 Task: Create in the project AgileDrive and in the Backlog issue 'Integrate a new video tutorial feature into an existing e-learning platform to improve user engagement and learning outcomes' a child issue 'Integration with fleet tracking systems', and assign it to team member softage.2@softage.net. Create in the project AgileDrive and in the Backlog issue 'Develop a new tool for automated testing of cross-device compatibility and responsiveness' a child issue 'Code optimization for low-latency network socket programming', and assign it to team member softage.3@softage.net
Action: Mouse moved to (209, 68)
Screenshot: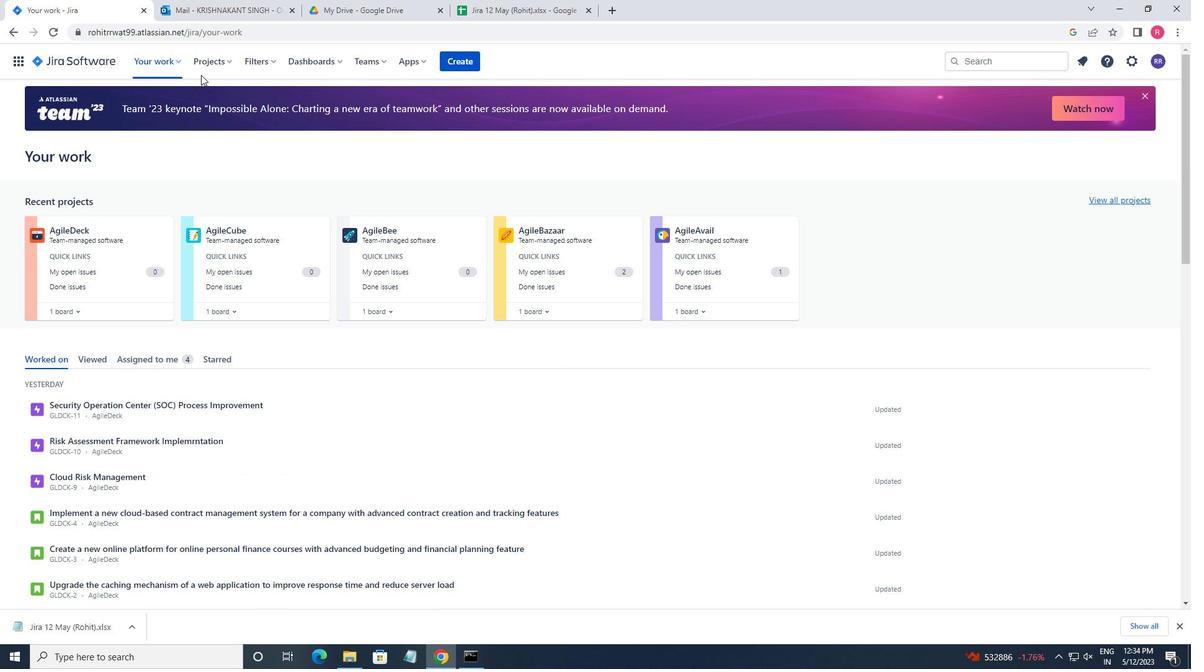 
Action: Mouse pressed left at (209, 68)
Screenshot: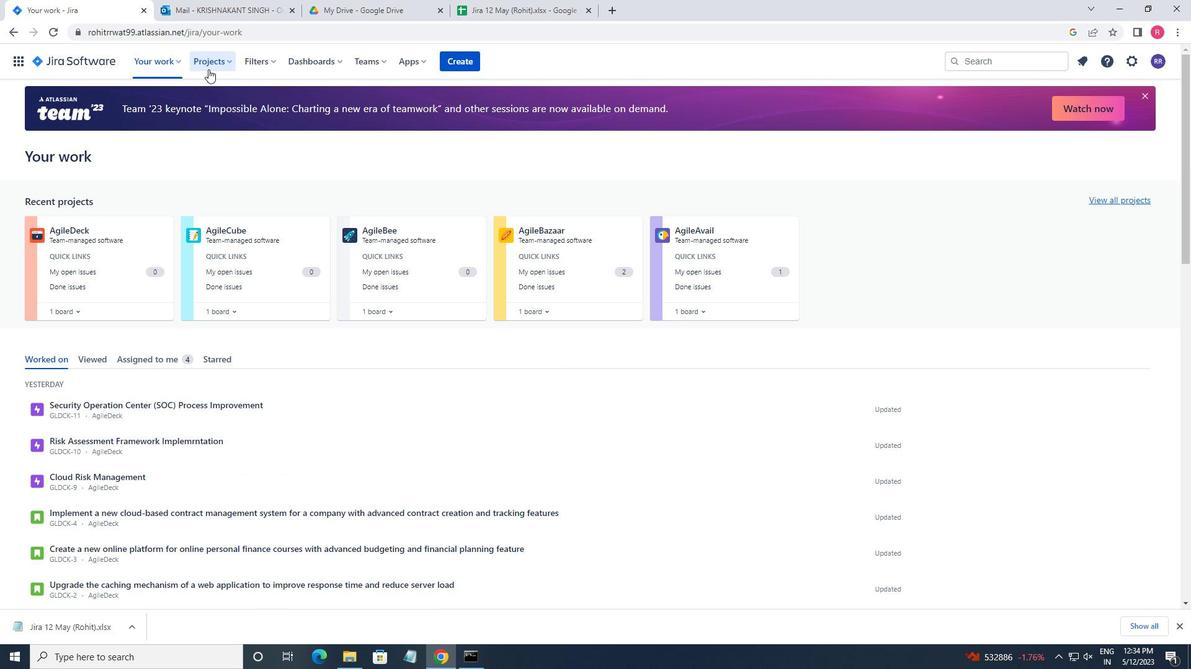 
Action: Mouse moved to (229, 125)
Screenshot: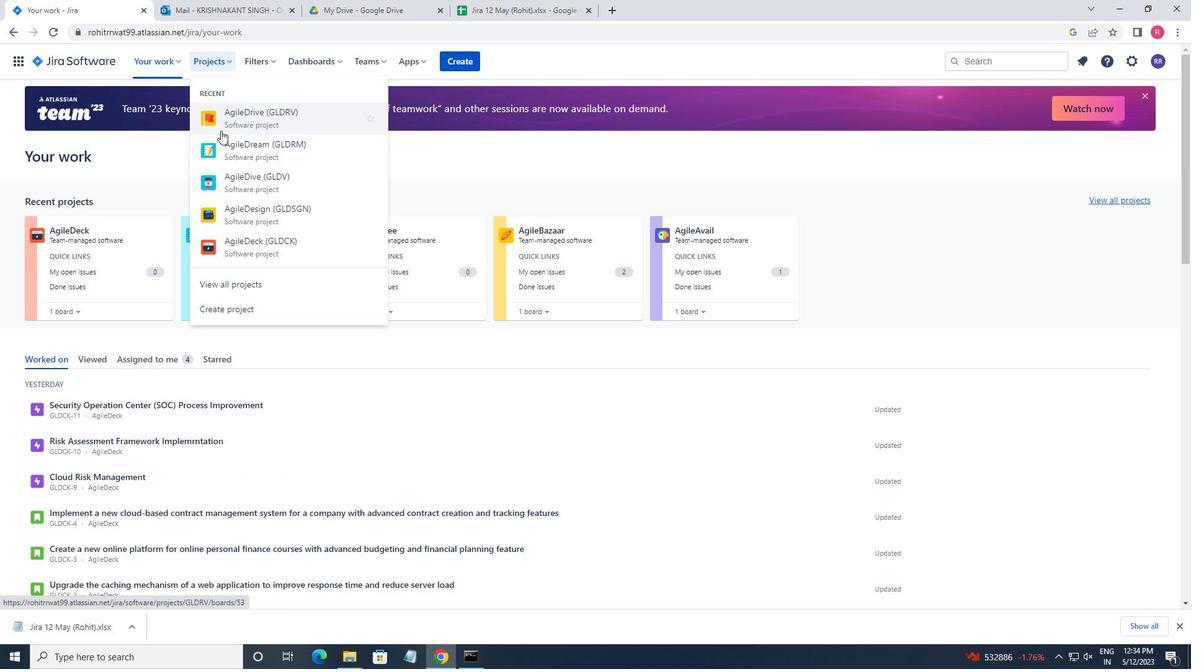 
Action: Mouse pressed left at (229, 125)
Screenshot: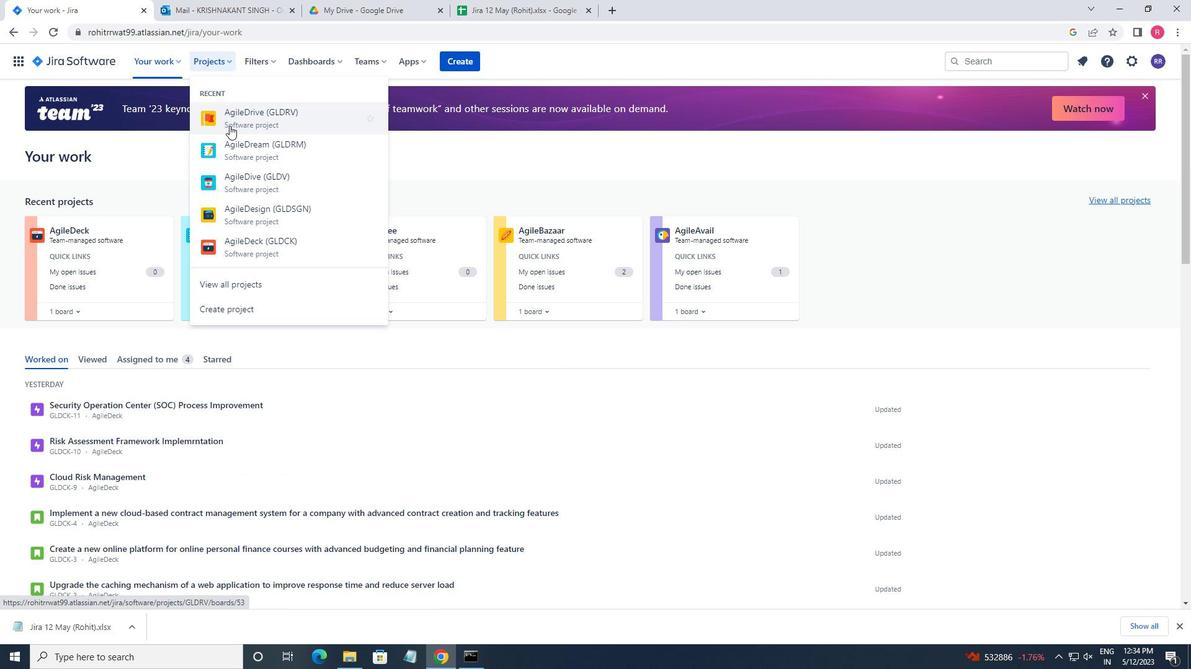
Action: Mouse moved to (58, 186)
Screenshot: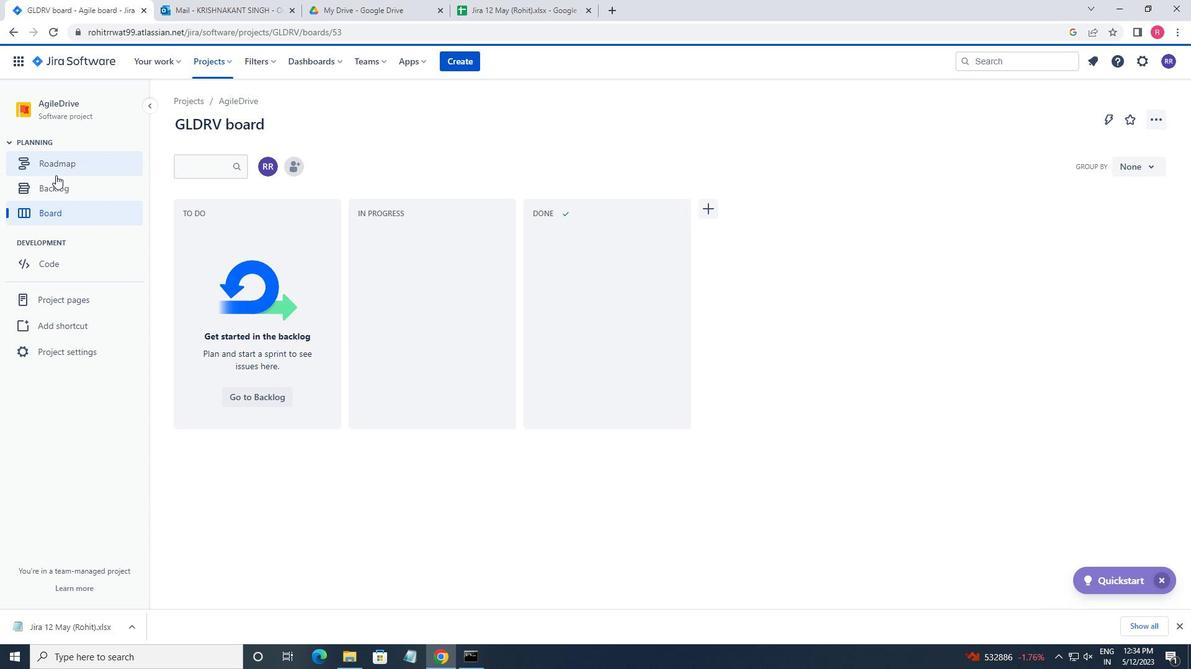 
Action: Mouse pressed left at (58, 186)
Screenshot: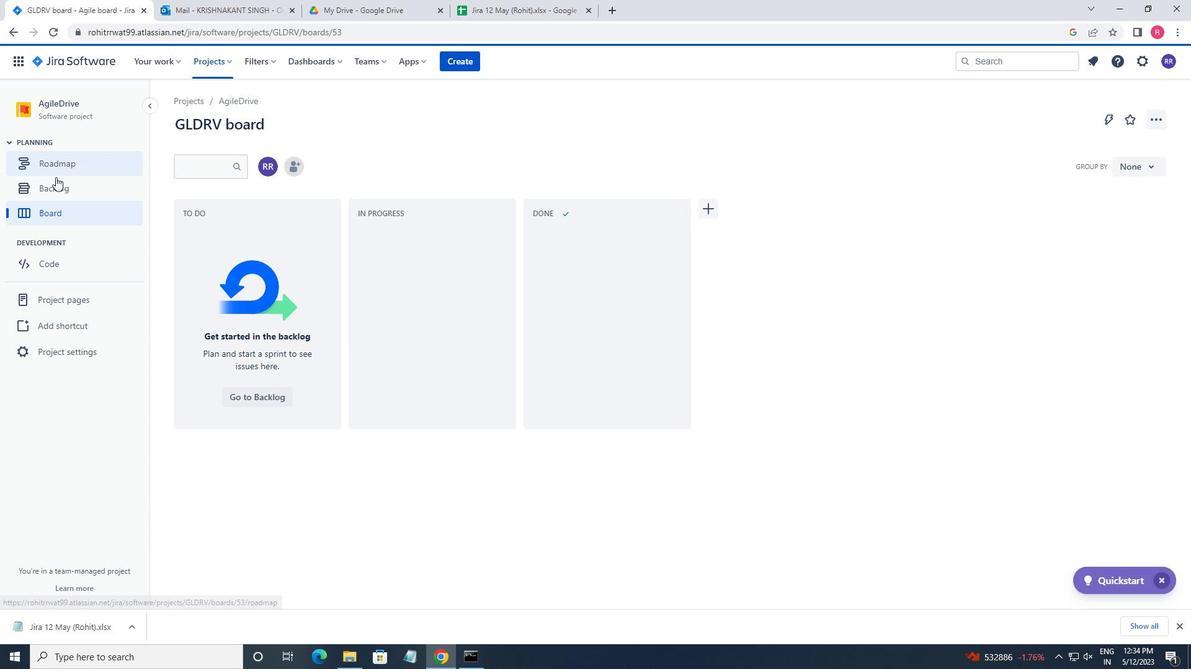 
Action: Mouse moved to (591, 460)
Screenshot: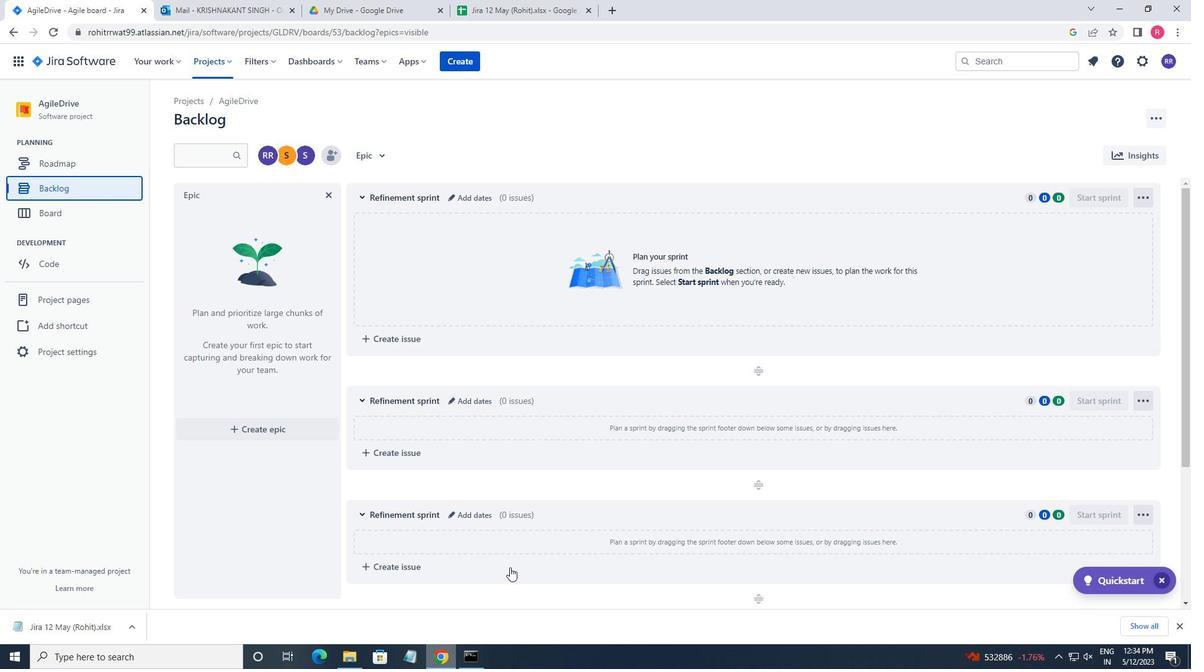
Action: Mouse scrolled (591, 459) with delta (0, 0)
Screenshot: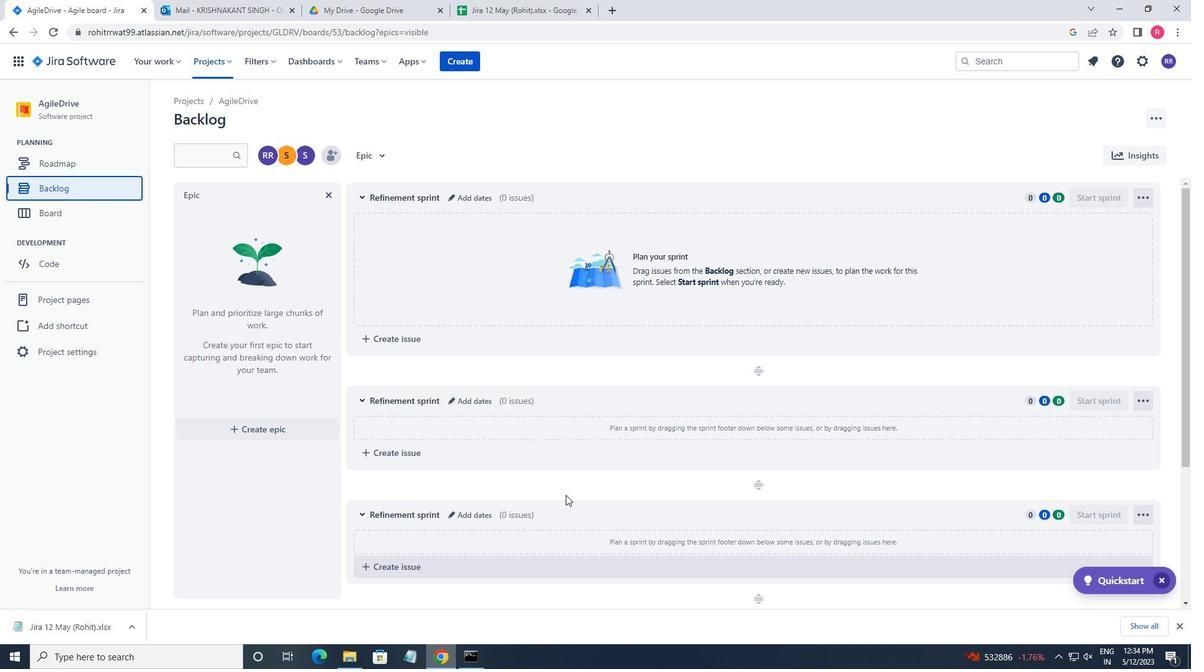 
Action: Mouse scrolled (591, 459) with delta (0, 0)
Screenshot: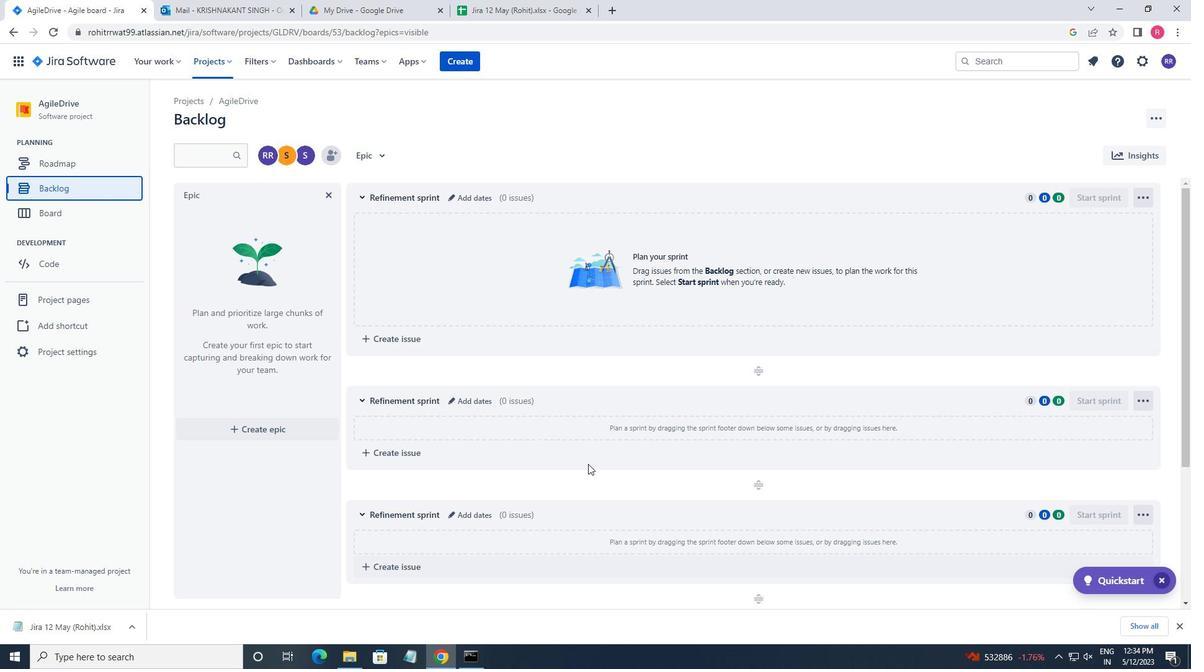 
Action: Mouse scrolled (591, 459) with delta (0, 0)
Screenshot: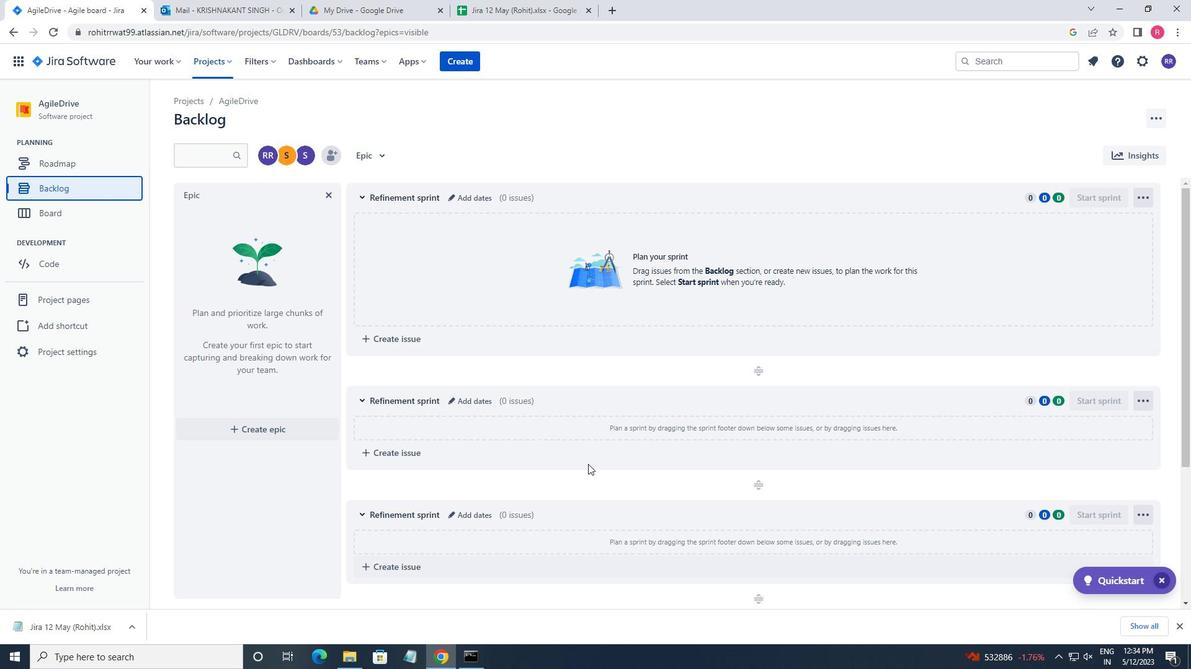 
Action: Mouse scrolled (591, 459) with delta (0, 0)
Screenshot: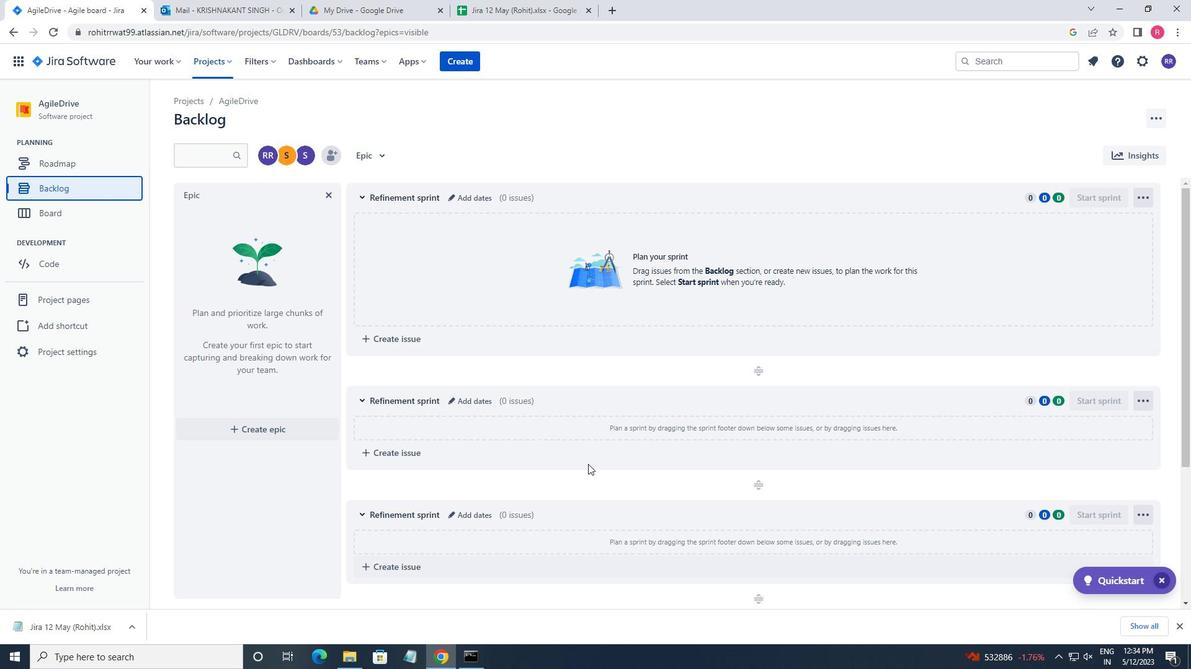 
Action: Mouse scrolled (591, 459) with delta (0, 0)
Screenshot: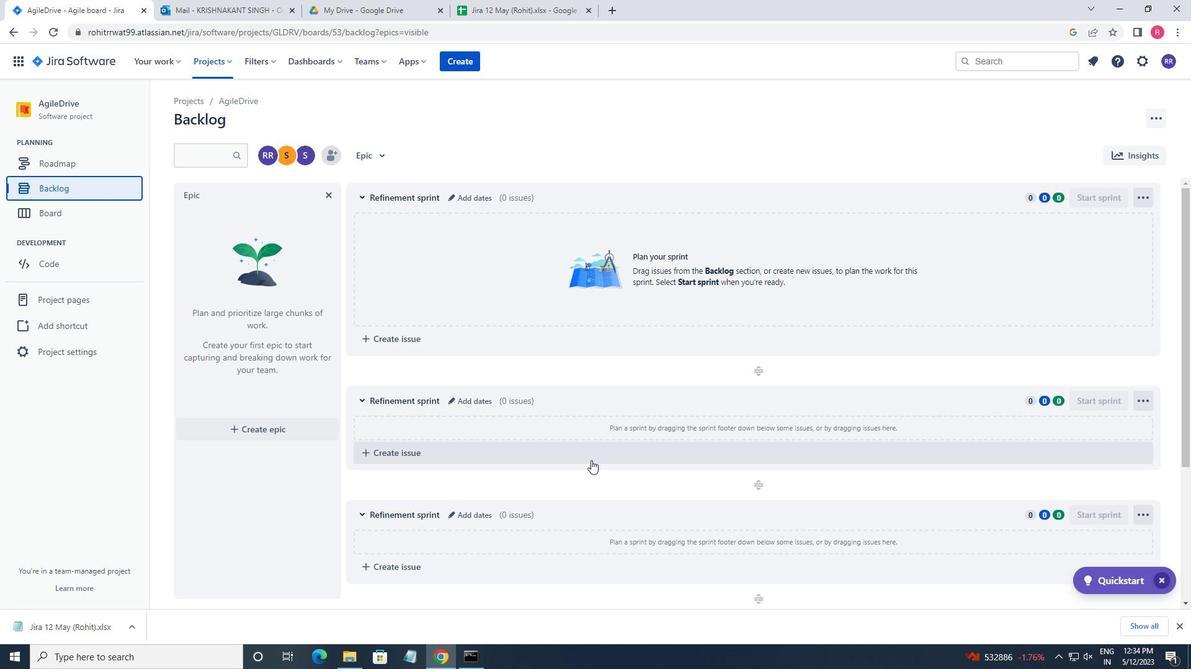 
Action: Mouse scrolled (591, 459) with delta (0, 0)
Screenshot: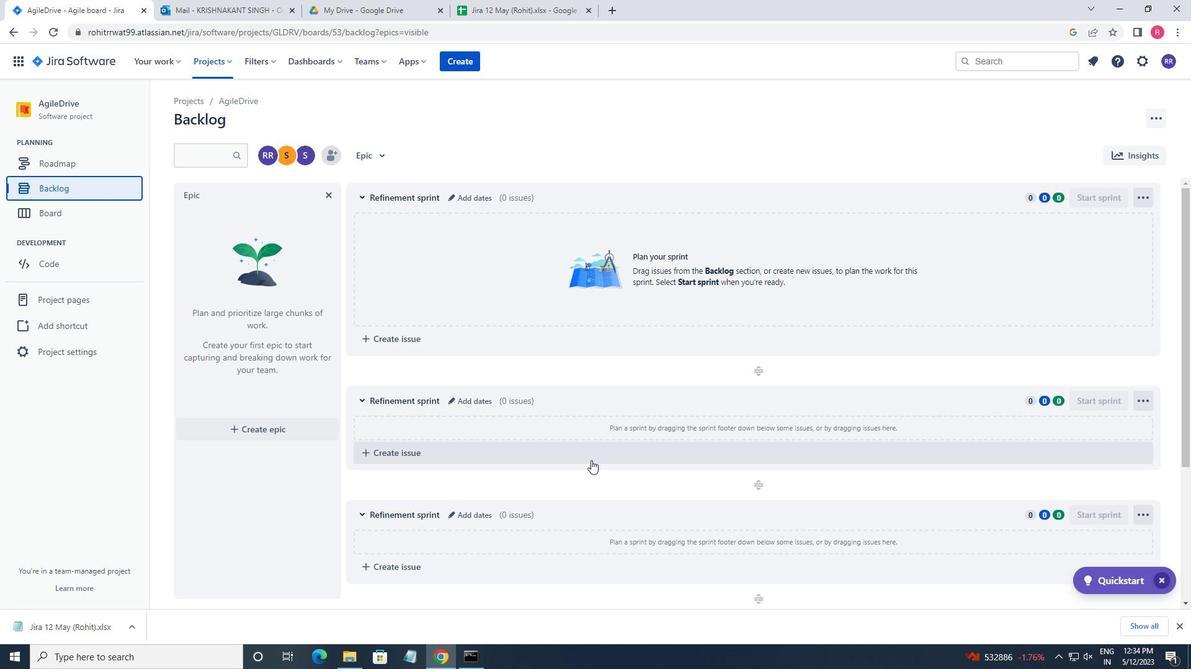 
Action: Mouse moved to (591, 462)
Screenshot: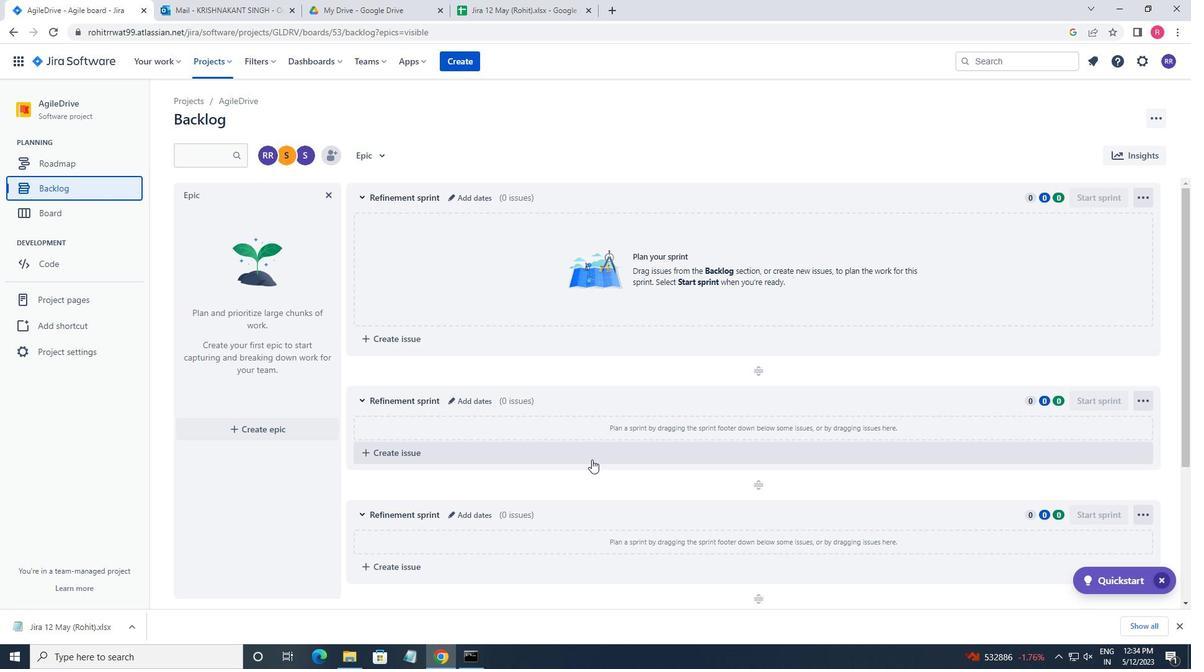 
Action: Mouse scrolled (591, 461) with delta (0, 0)
Screenshot: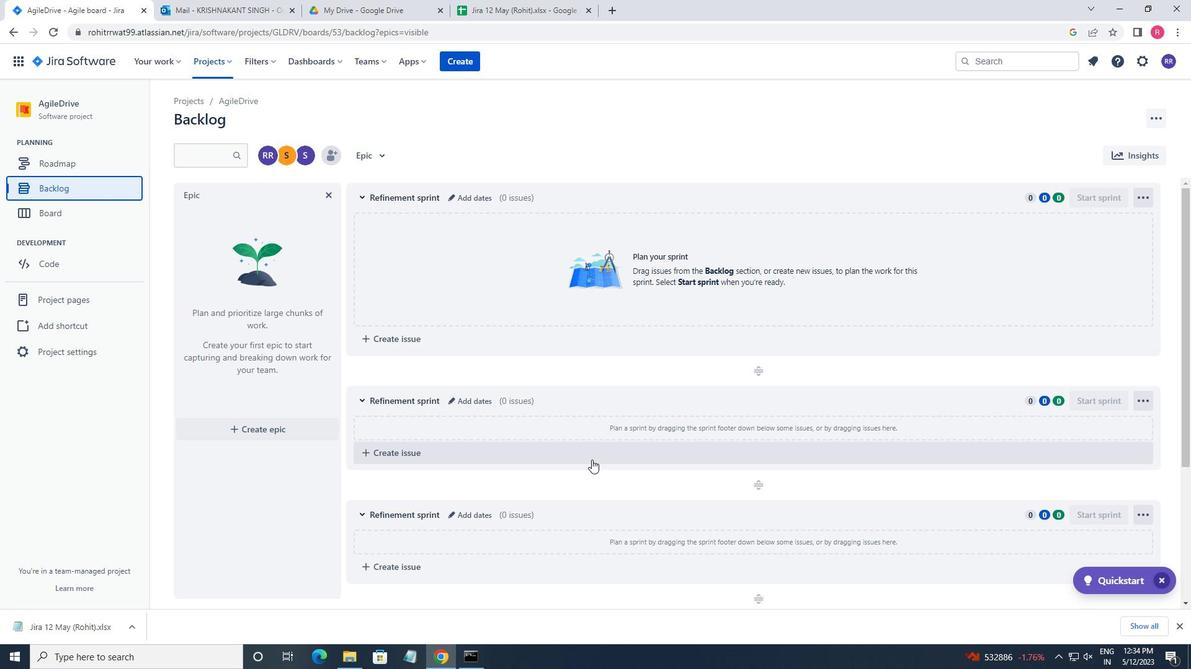 
Action: Mouse moved to (962, 451)
Screenshot: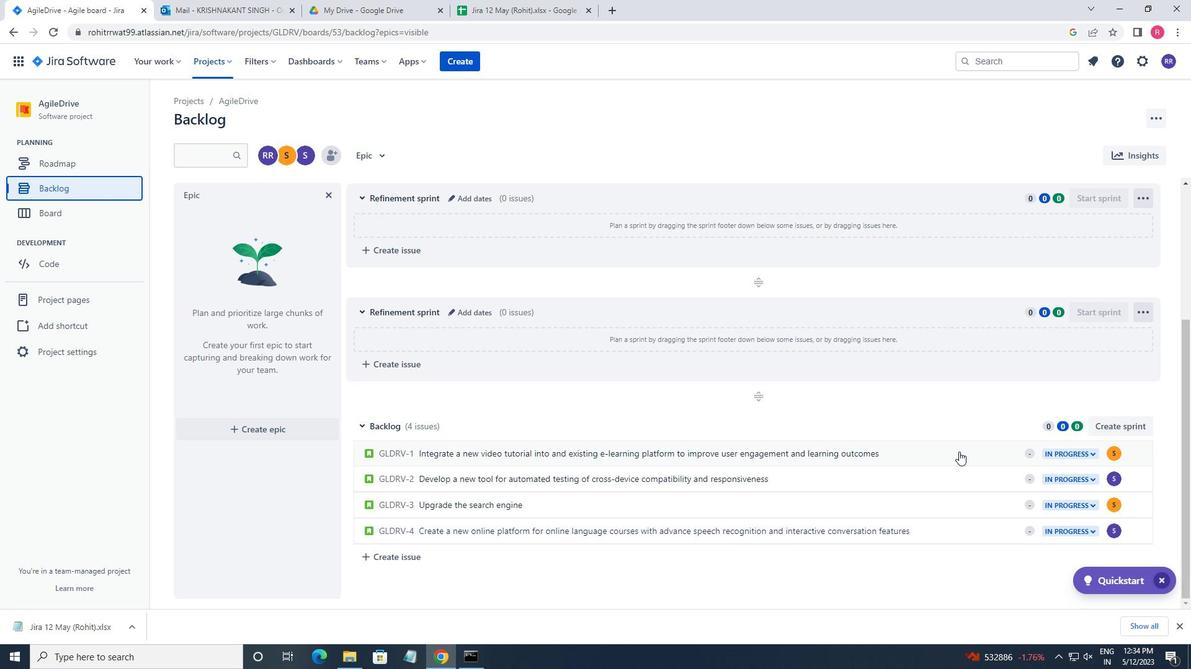 
Action: Mouse pressed left at (962, 451)
Screenshot: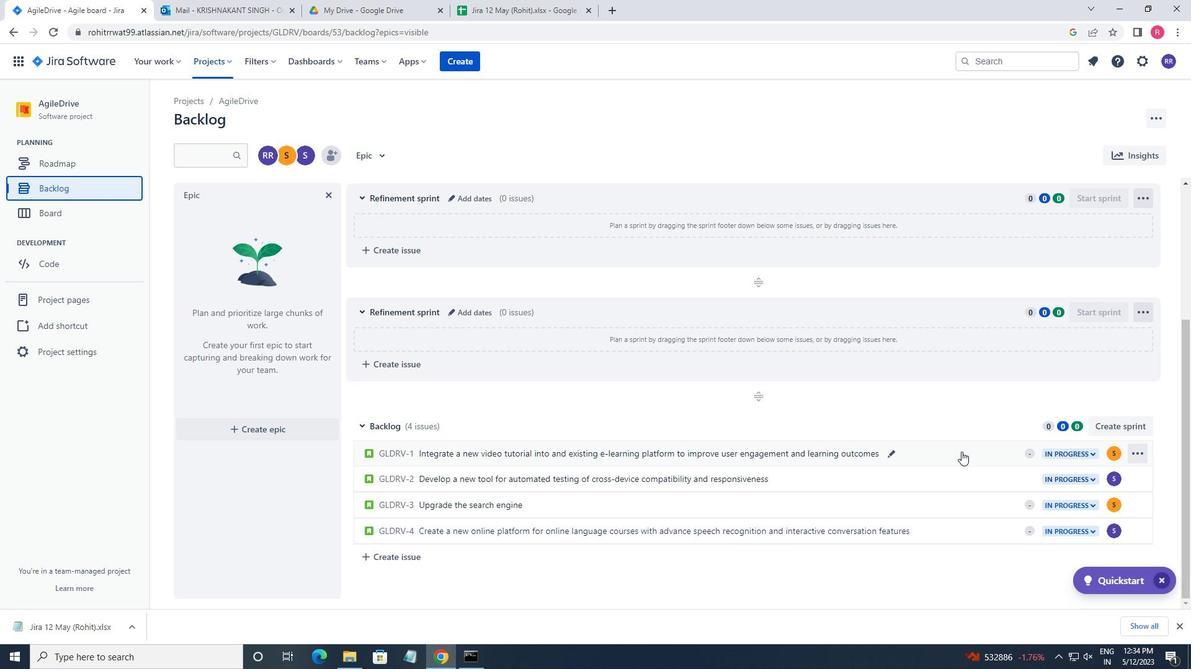 
Action: Mouse moved to (976, 306)
Screenshot: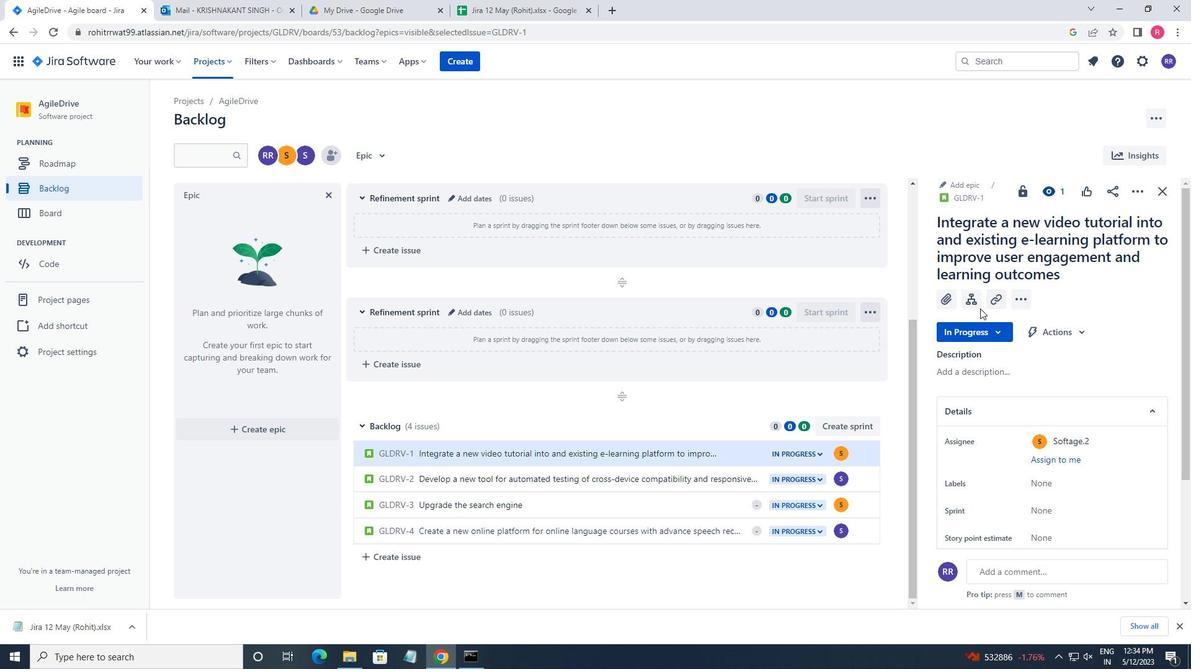 
Action: Mouse pressed left at (976, 306)
Screenshot: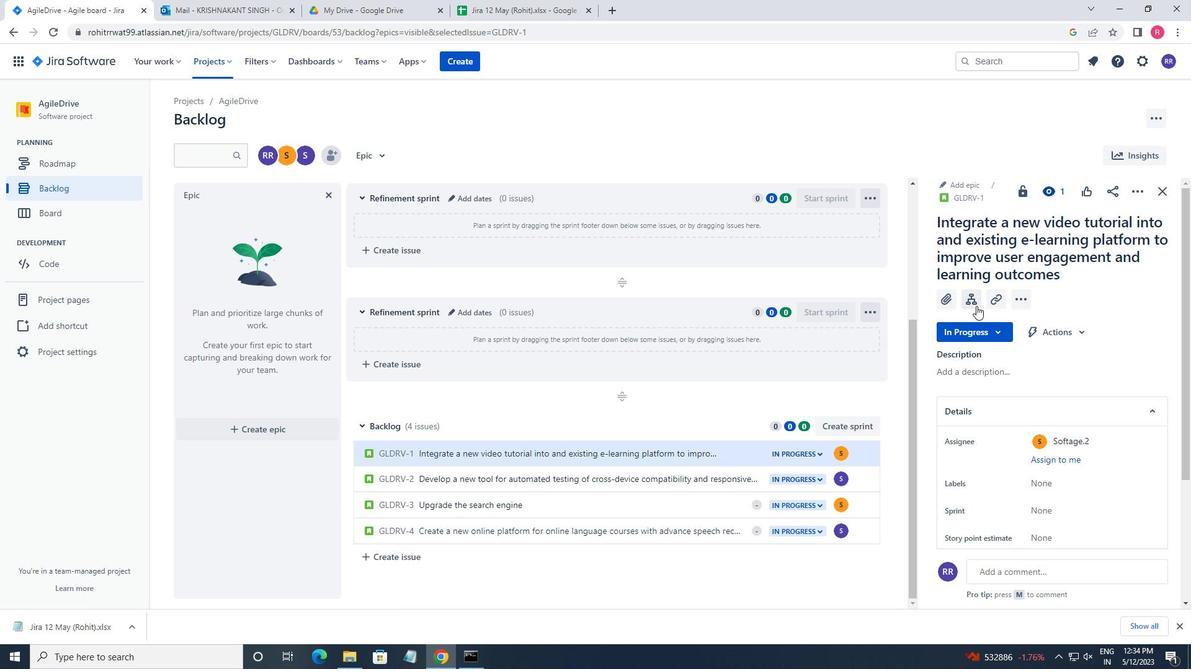 
Action: Key pressed <Key.shift_r>Int
Screenshot: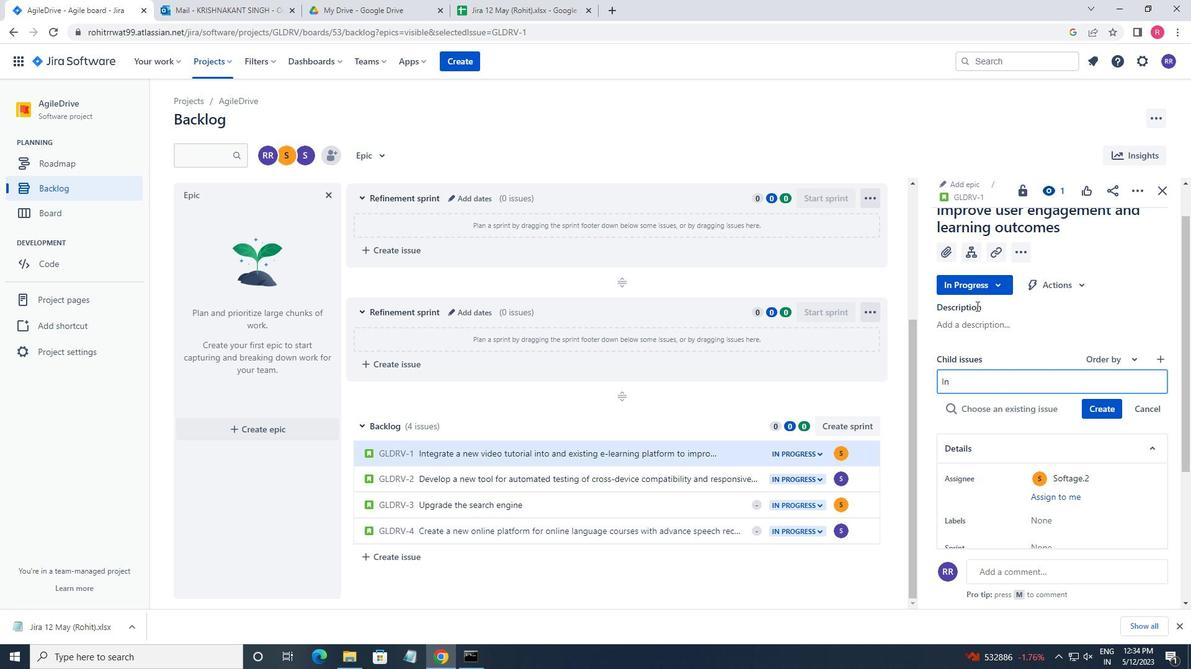 
Action: Mouse moved to (969, 301)
Screenshot: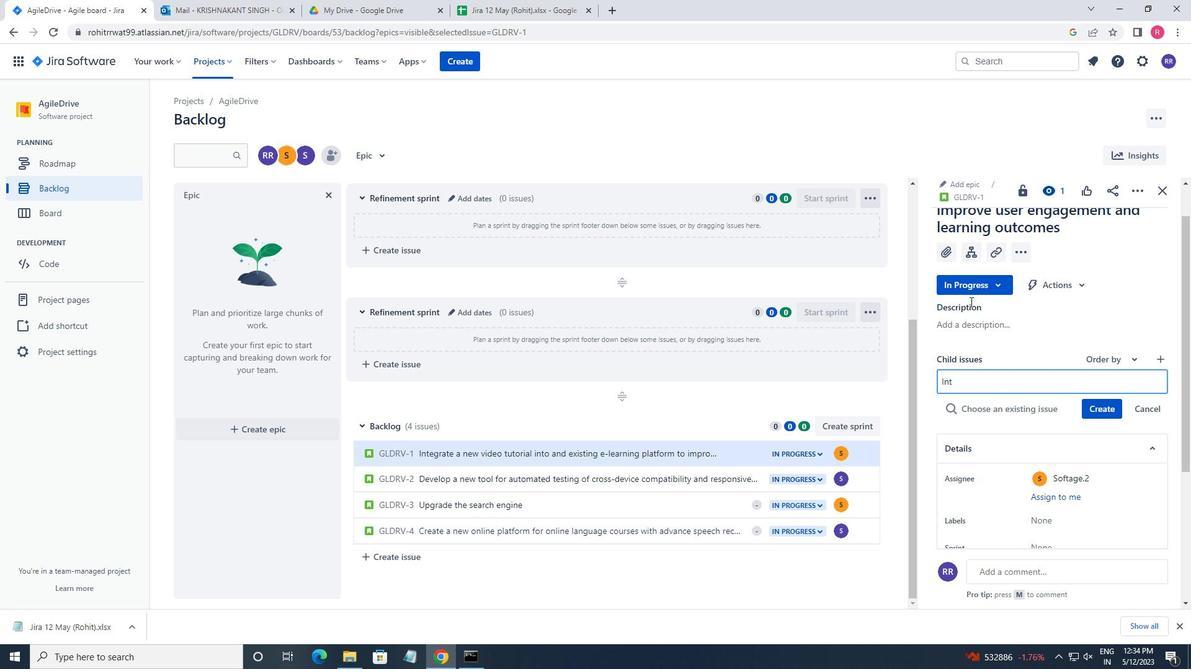 
Action: Key pressed egration<Key.space><Key.space>
Screenshot: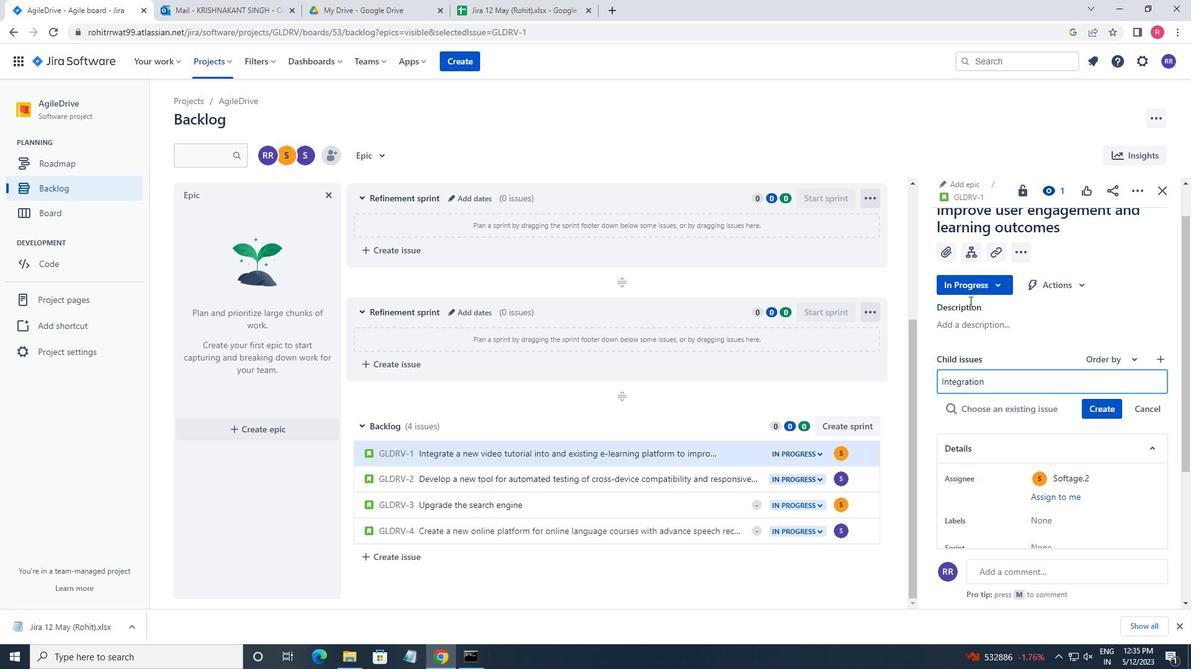 
Action: Mouse moved to (968, 300)
Screenshot: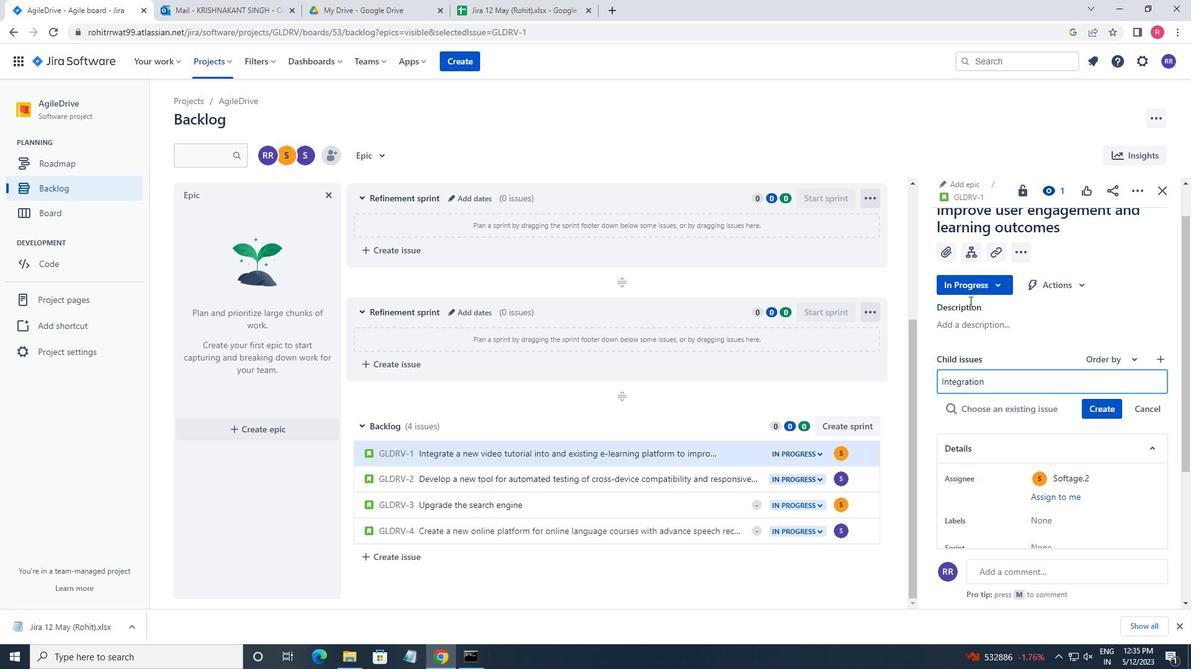 
Action: Key pressed wit
Screenshot: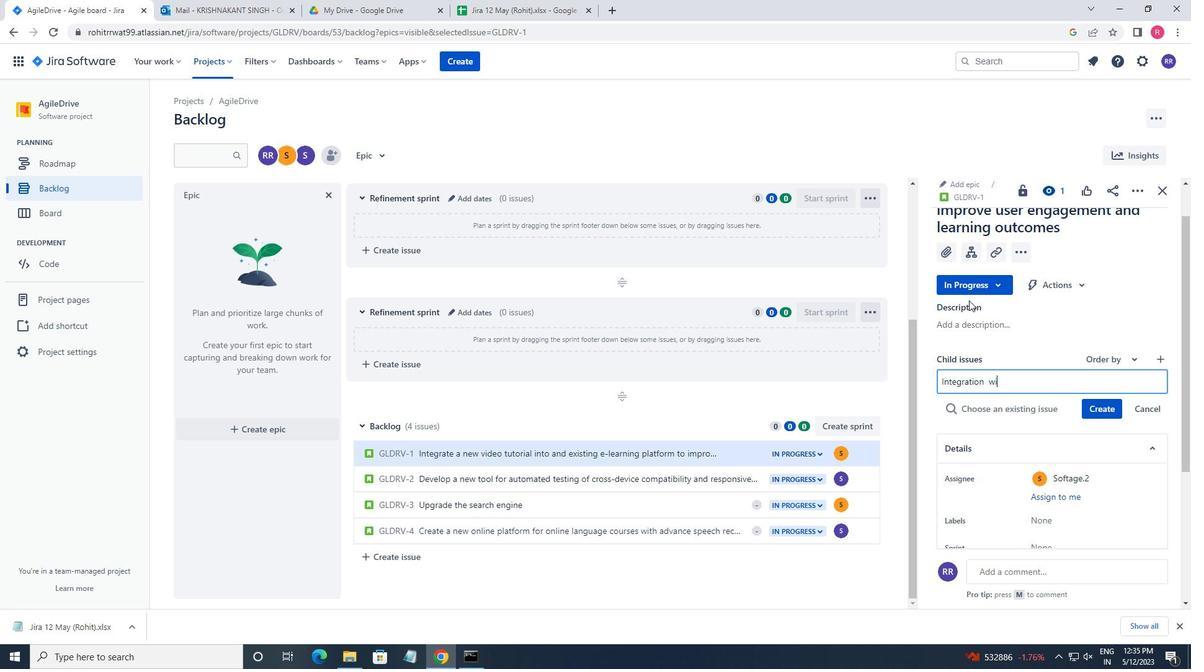 
Action: Mouse moved to (968, 300)
Screenshot: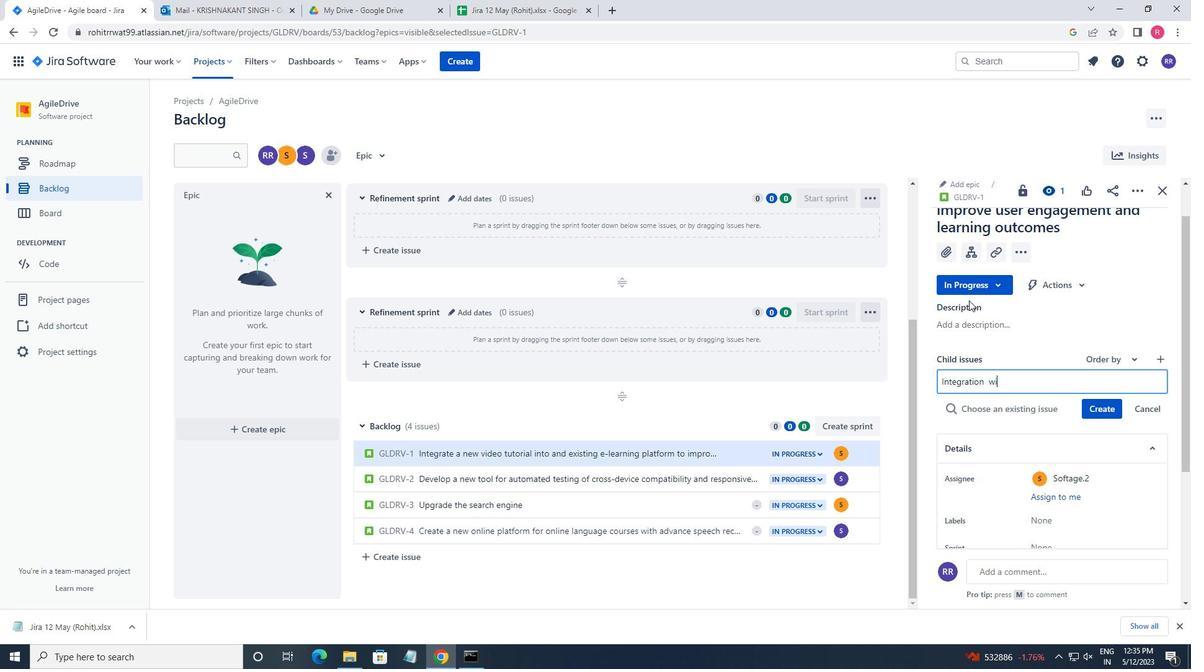 
Action: Key pressed h<Key.space>
Screenshot: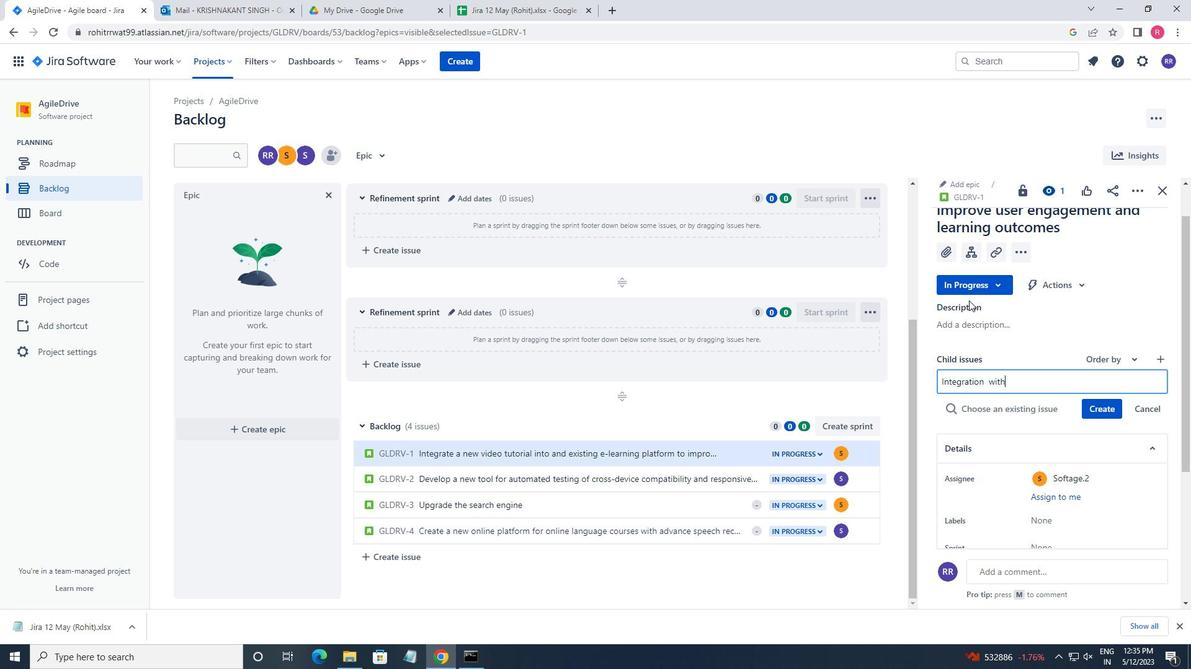 
Action: Mouse moved to (968, 300)
Screenshot: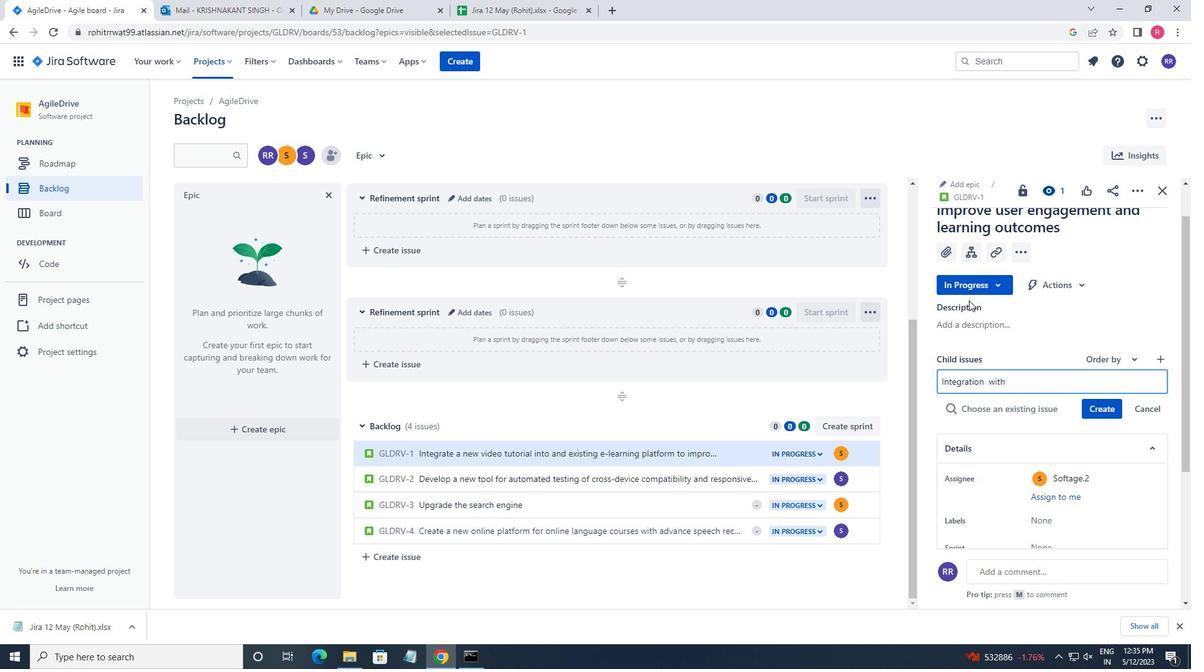 
Action: Key pressed fleet<Key.space>tracking<Key.space>
Screenshot: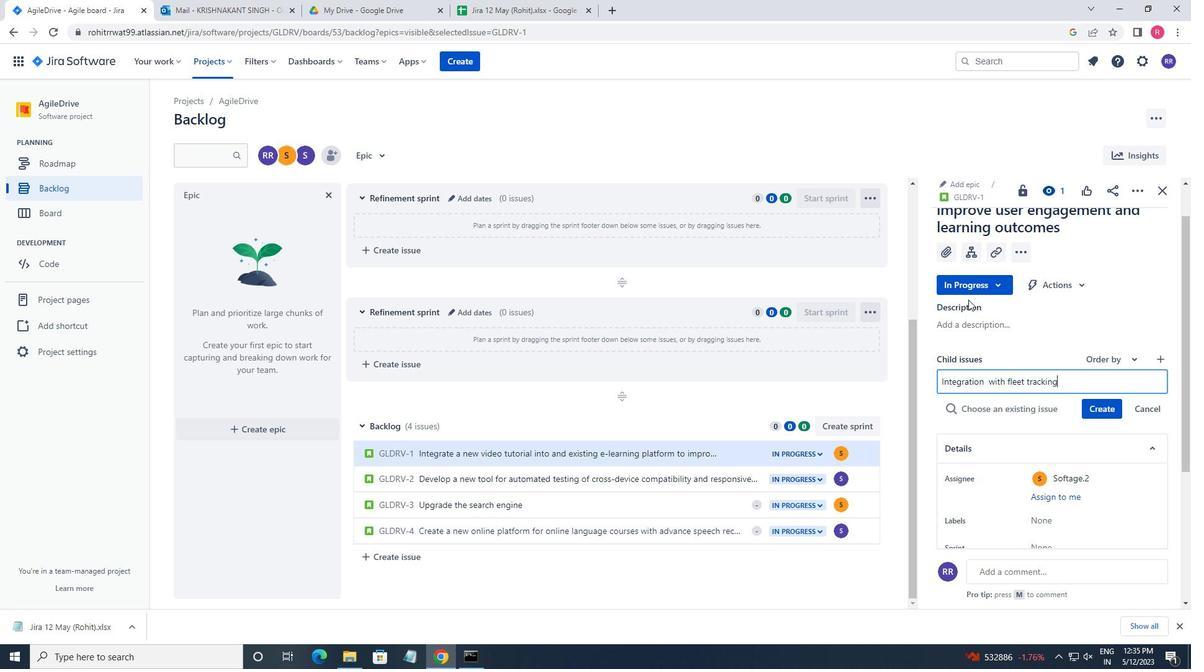 
Action: Mouse moved to (968, 300)
Screenshot: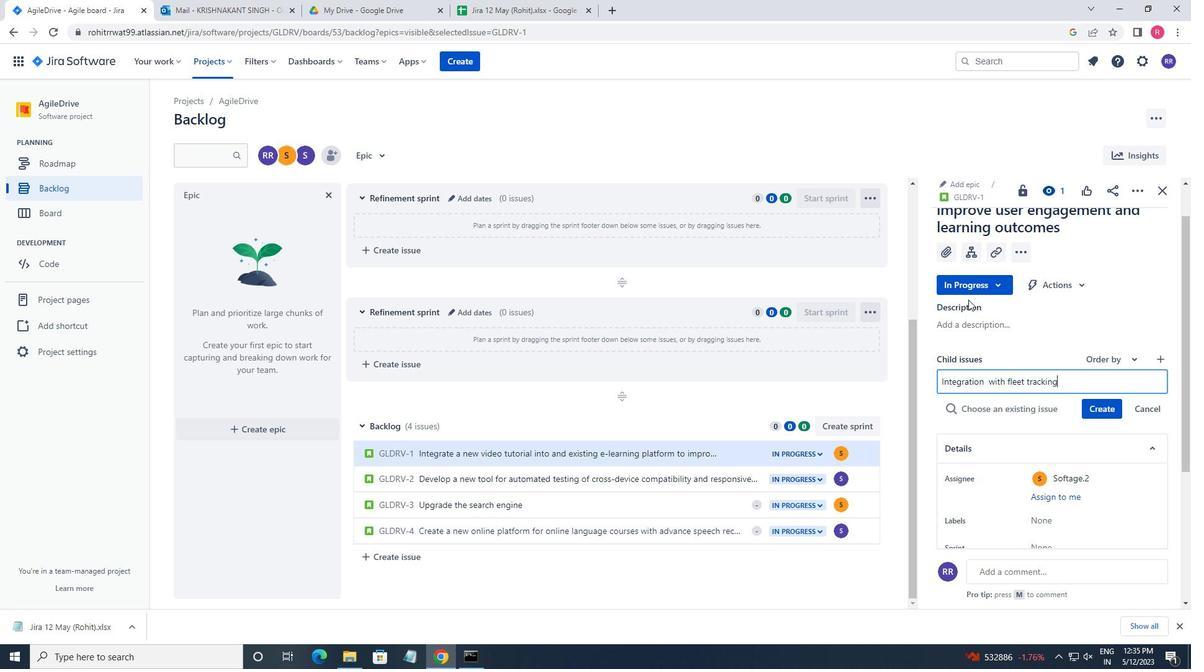 
Action: Key pressed system<Key.space>
Screenshot: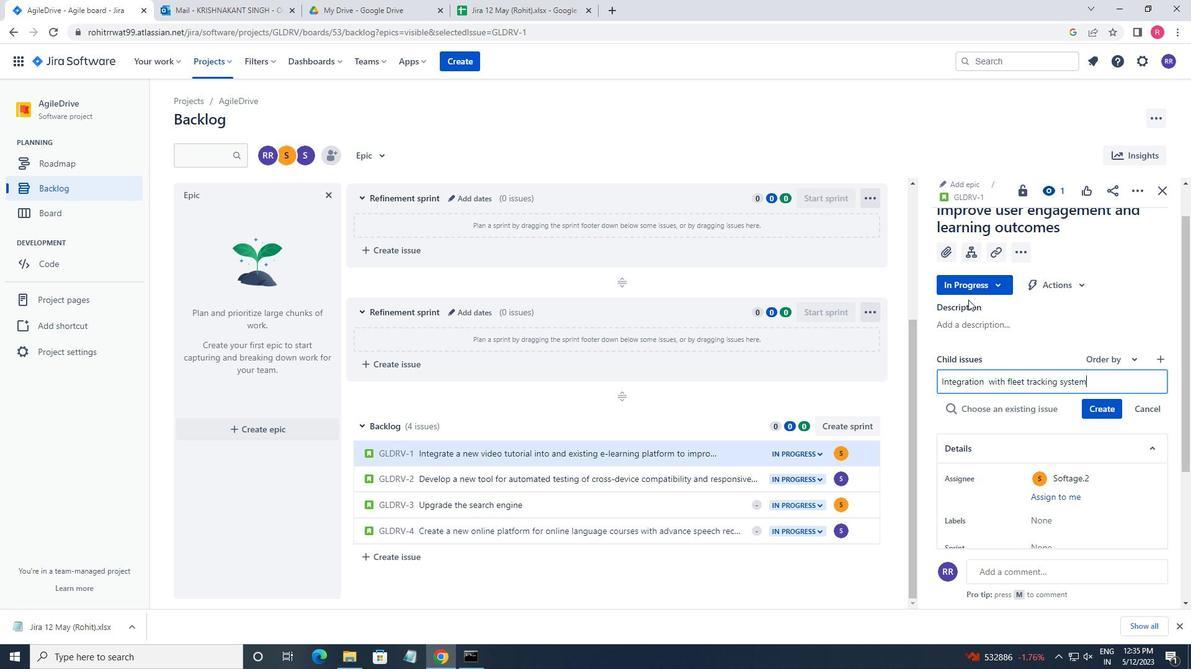 
Action: Mouse moved to (967, 299)
Screenshot: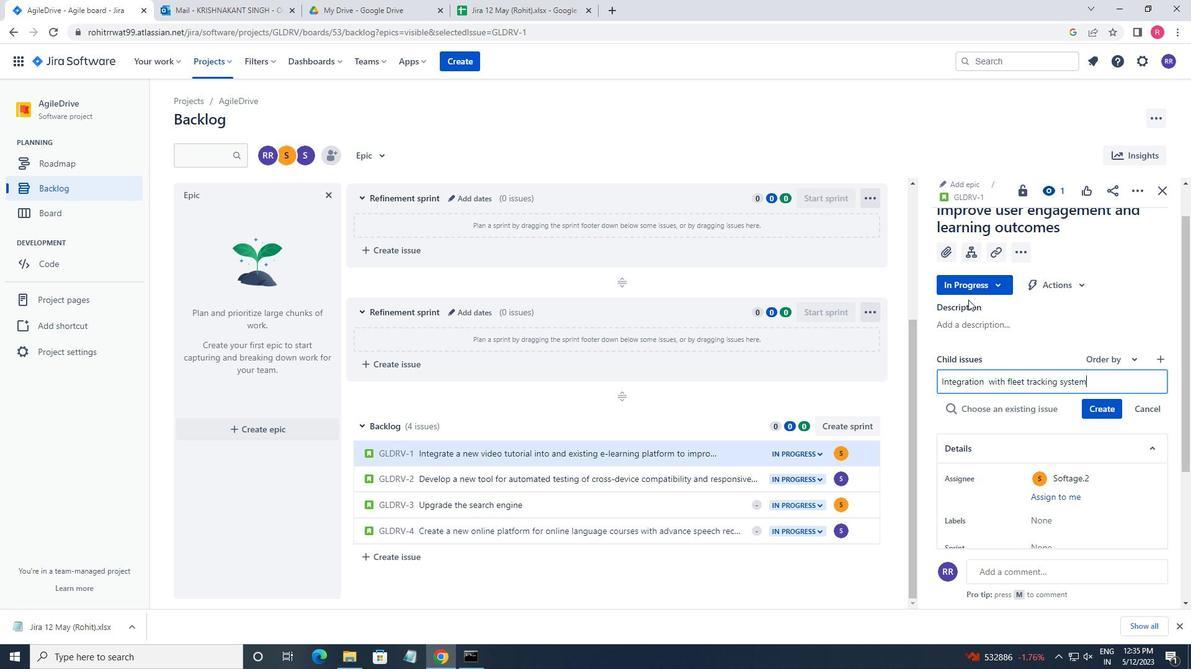 
Action: Key pressed <Key.backspace>s<Key.enter>
Screenshot: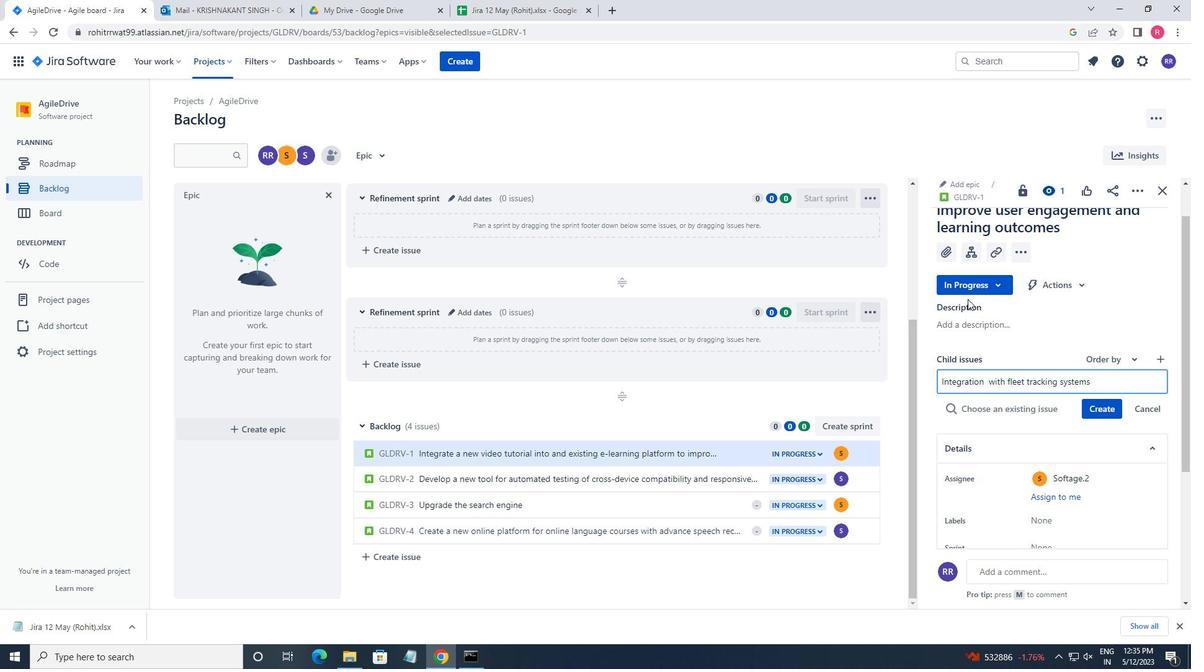 
Action: Mouse moved to (1112, 387)
Screenshot: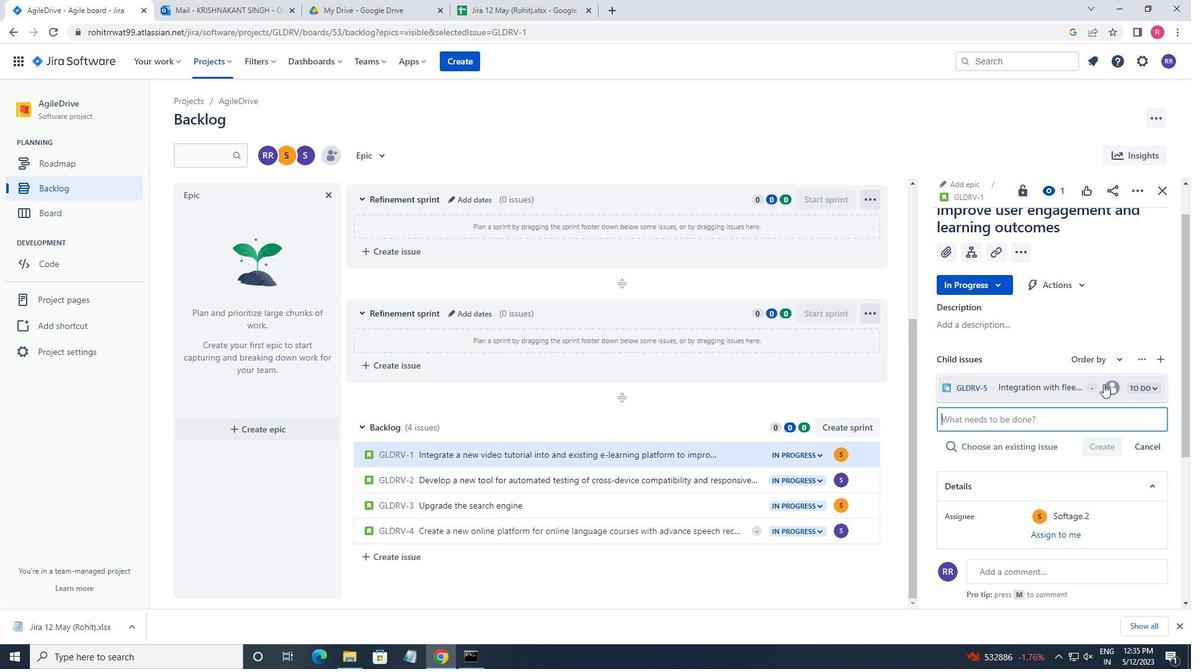 
Action: Mouse pressed left at (1112, 387)
Screenshot: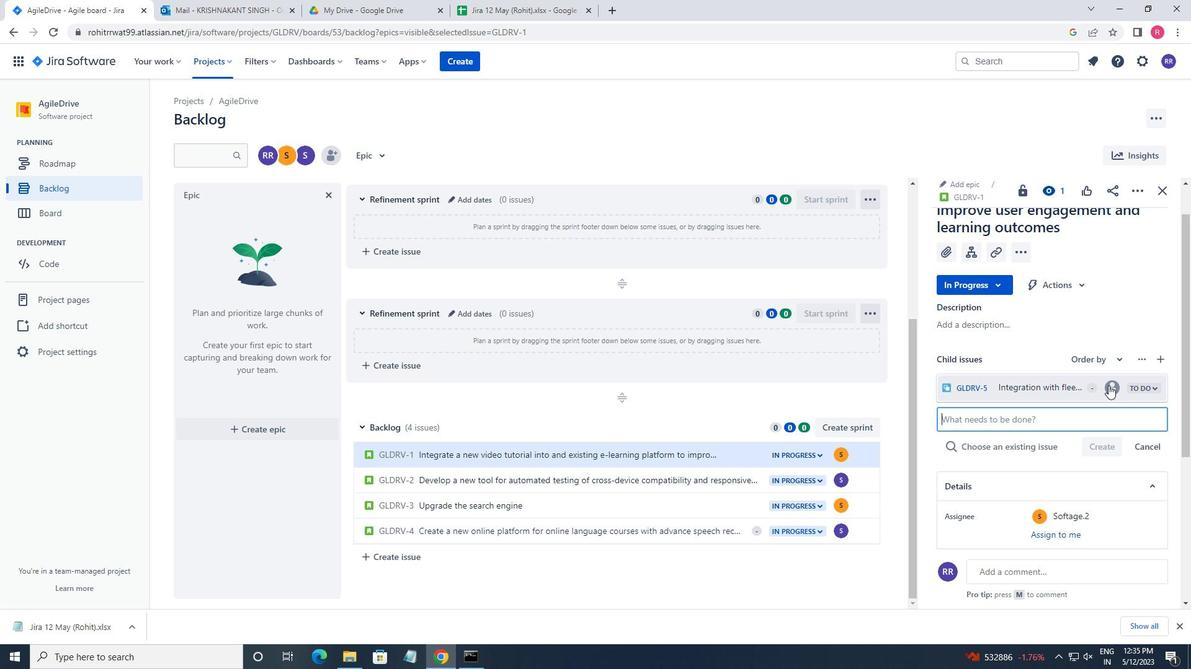 
Action: Mouse moved to (918, 333)
Screenshot: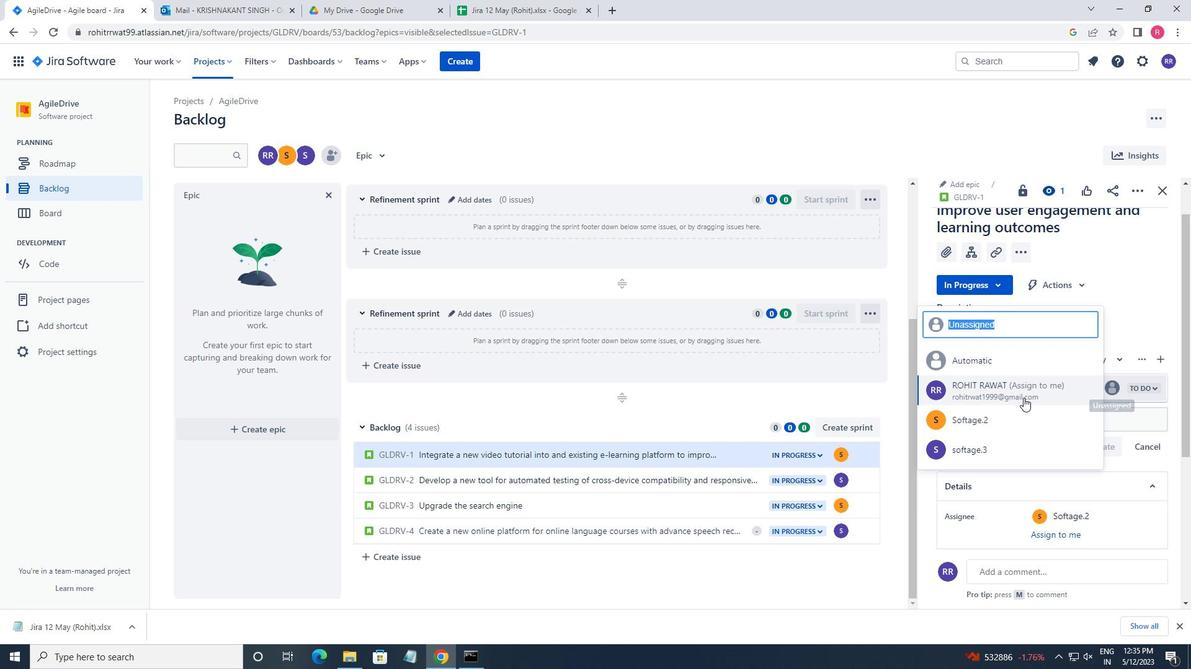 
Action: Key pressed softage.2<Key.shift><Key.shift>@SOFTAGE.NET
Screenshot: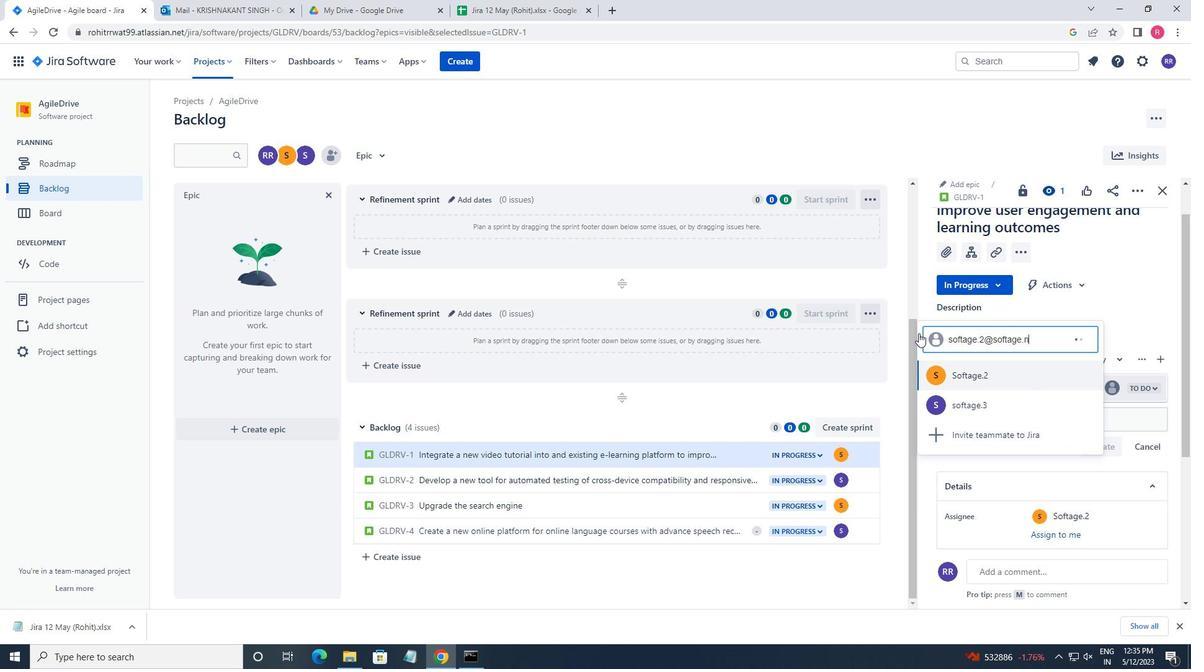 
Action: Mouse moved to (996, 380)
Screenshot: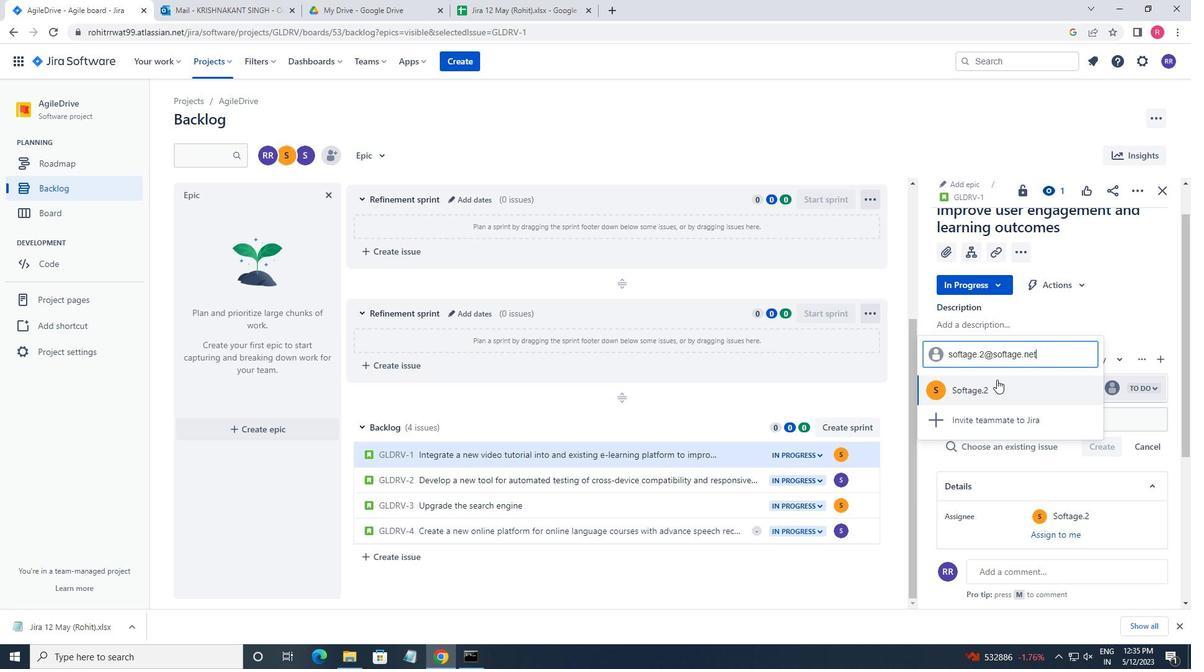
Action: Mouse pressed left at (996, 380)
Screenshot: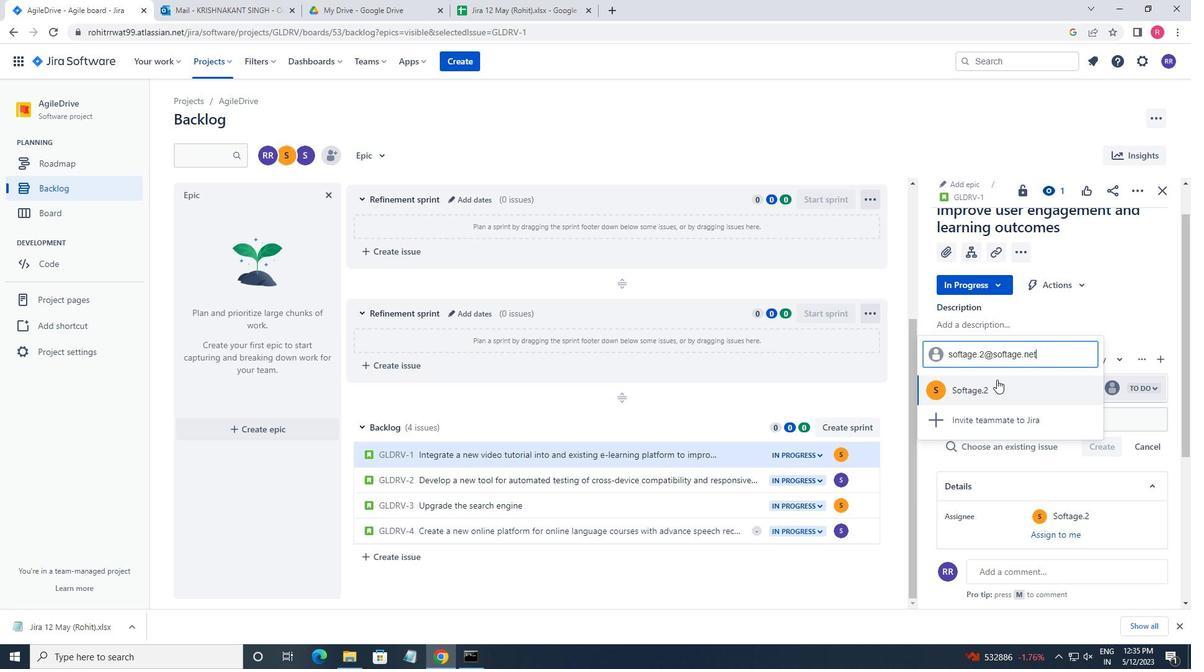 
Action: Mouse moved to (721, 490)
Screenshot: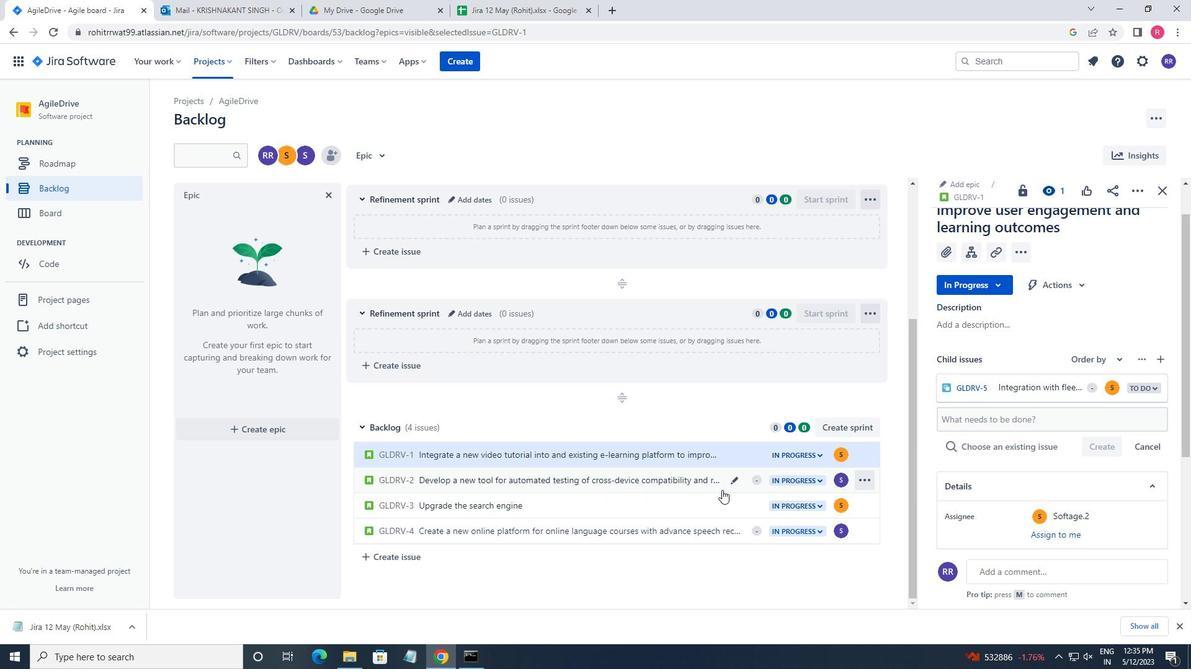 
Action: Mouse pressed left at (721, 490)
Screenshot: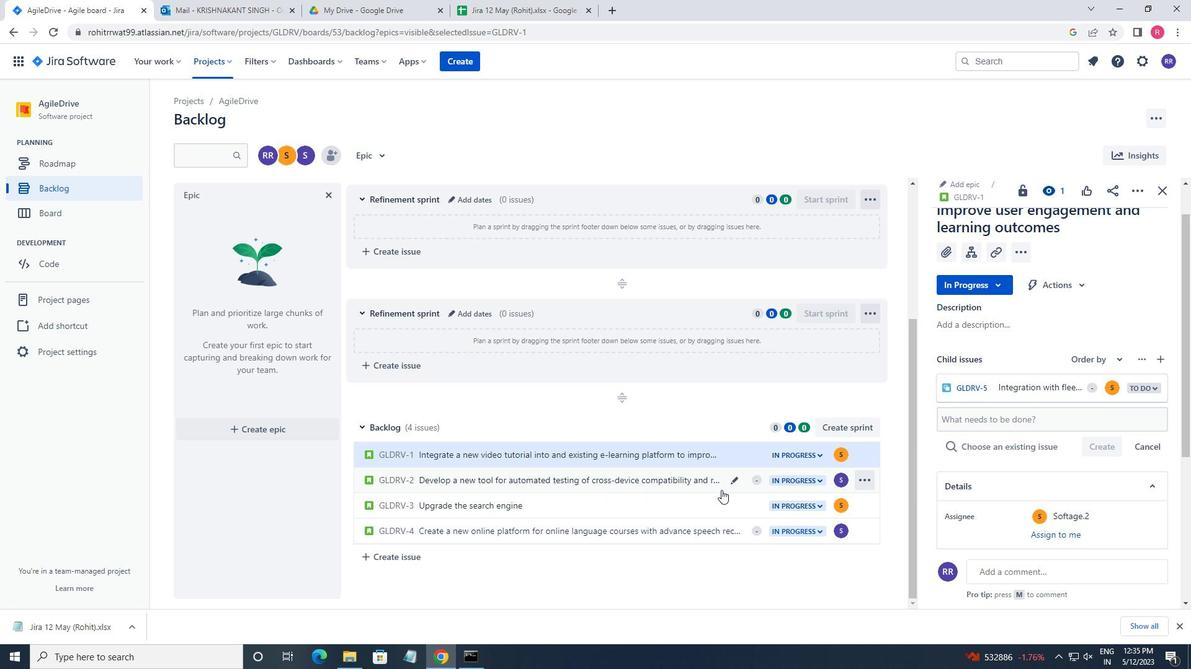 
Action: Mouse moved to (973, 280)
Screenshot: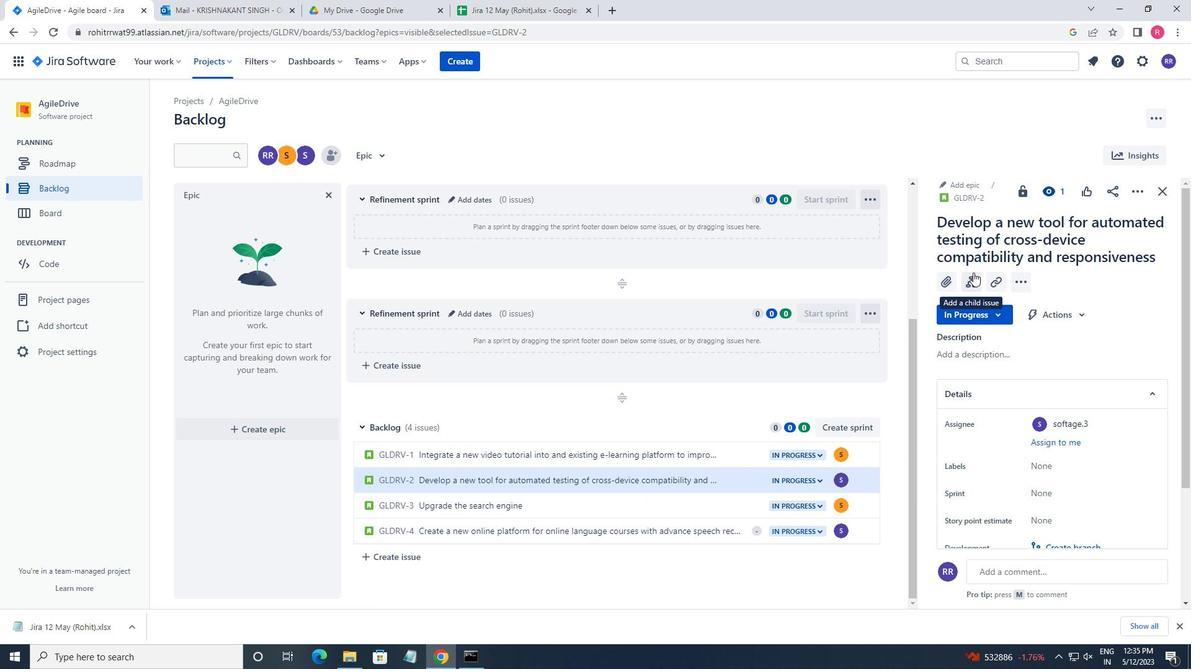 
Action: Mouse pressed left at (973, 280)
Screenshot: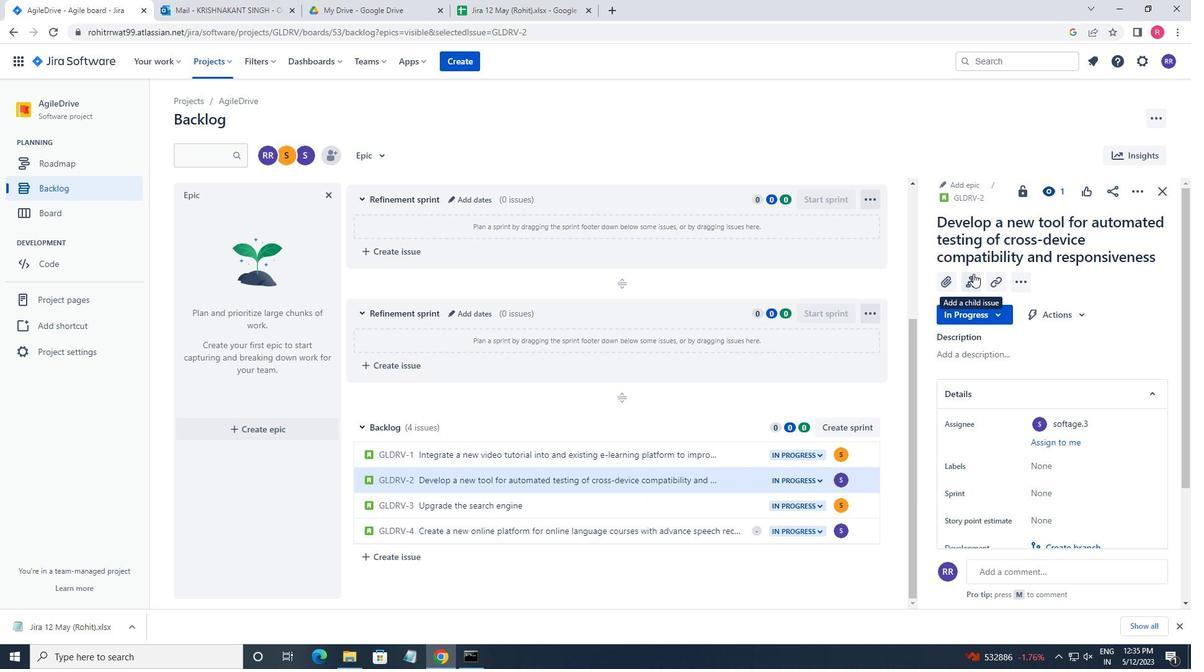 
Action: Mouse moved to (964, 381)
Screenshot: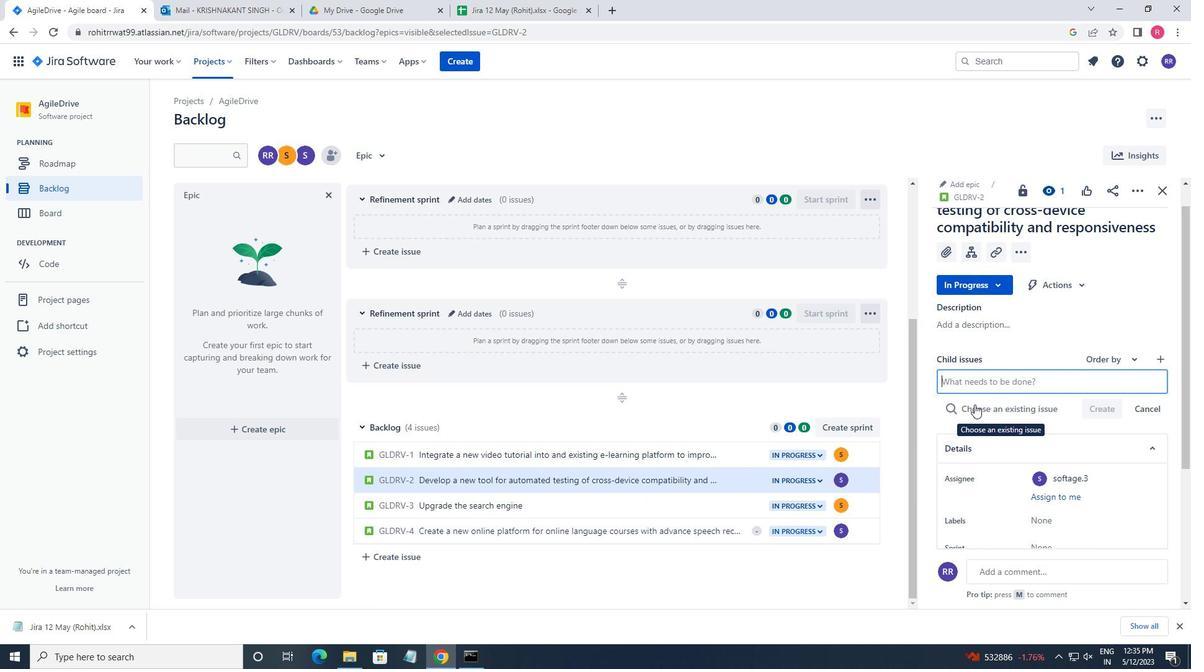 
Action: Mouse pressed left at (964, 381)
Screenshot: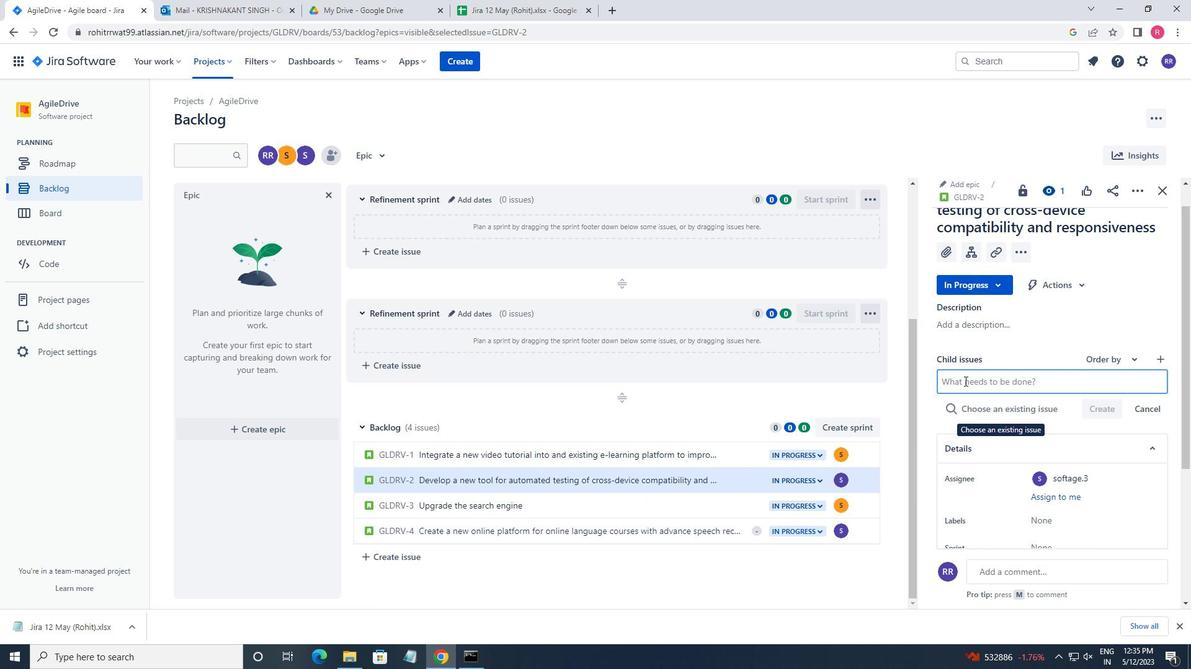 
Action: Key pressed CODE<Key.backspace><Key.backspace><Key.backspace><Key.backspace><Key.backspace><Key.backspace><Key.backspace><Key.backspace><Key.backspace><Key.shift>CODE<Key.space>OPTIMIZATON<Key.space><Key.backspace><Key.left><Key.left>I<Key.right><Key.right><Key.right><Key.space>FOR<Key.space>LOW-LATENCY<Key.space>NETWORK<Key.space>SOCKET<Key.space>PROGRAMMING
Screenshot: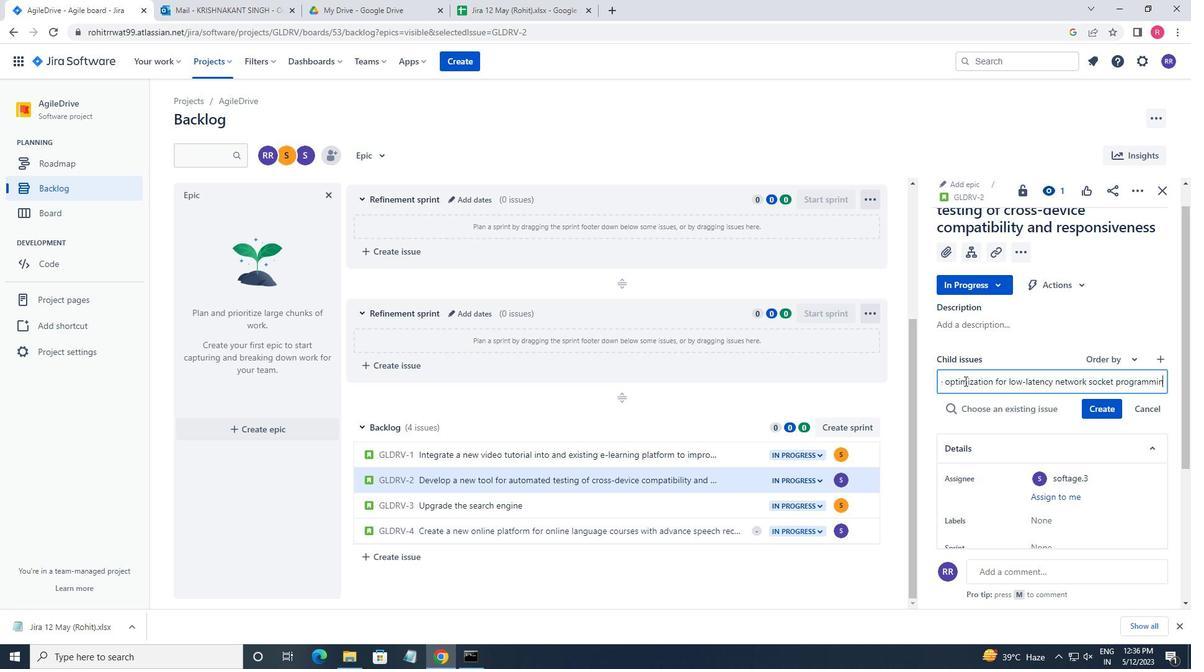 
Action: Mouse moved to (1022, 403)
Screenshot: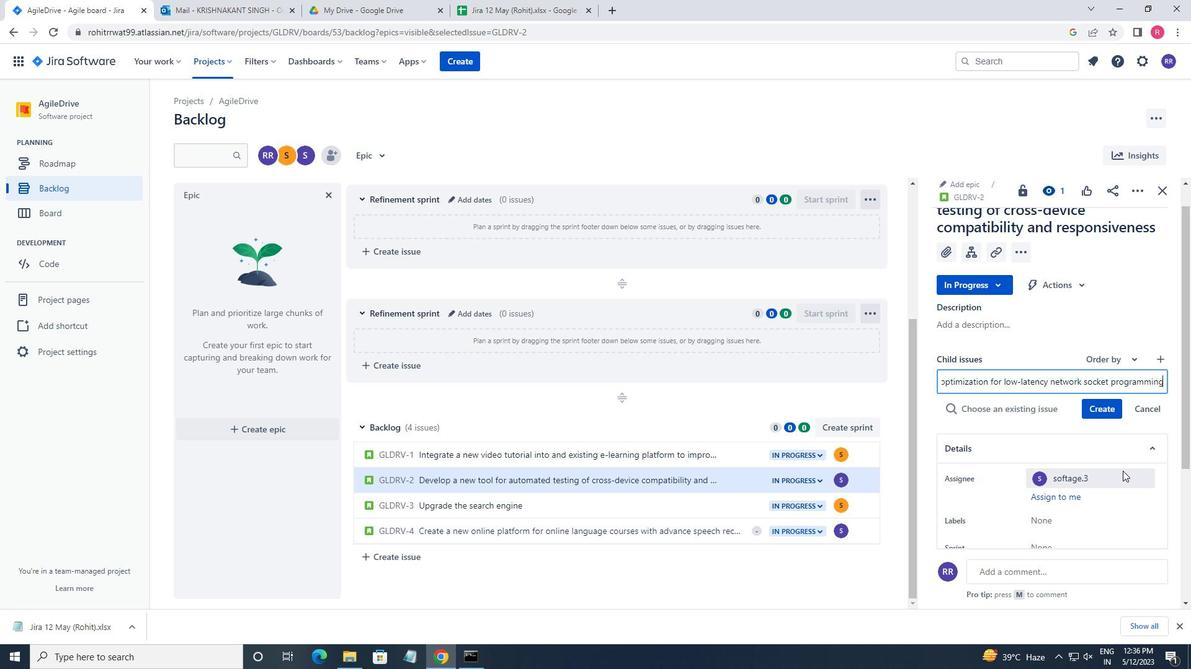 
Action: Key pressed <Key.space>
Screenshot: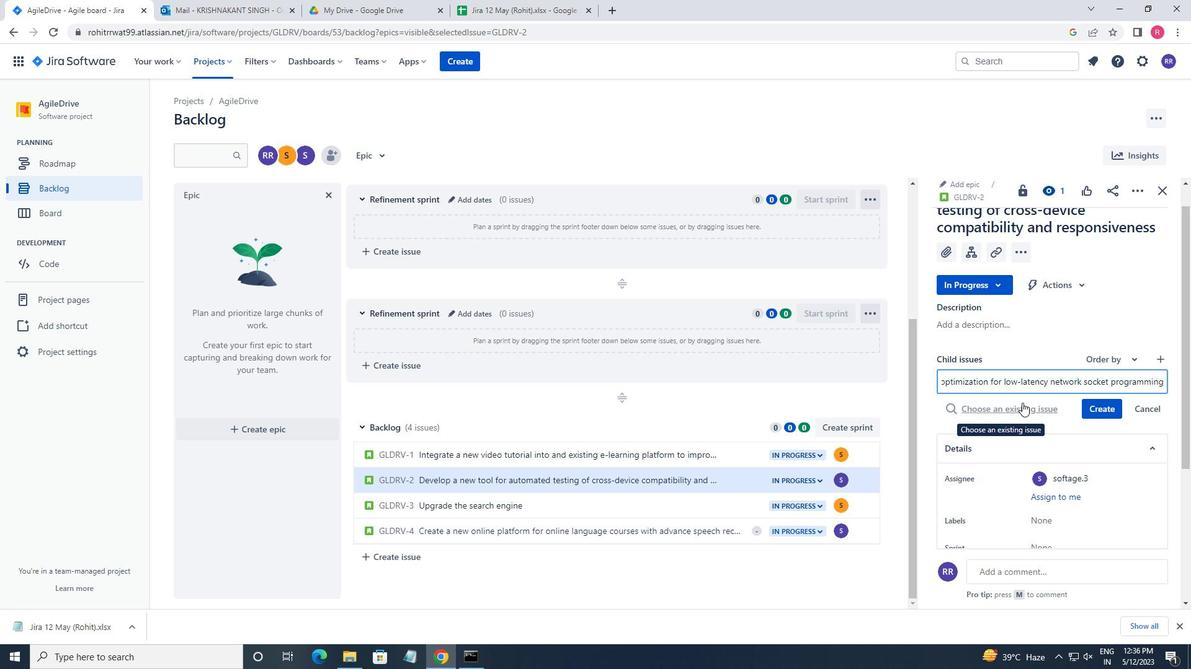 
Action: Mouse moved to (1089, 410)
Screenshot: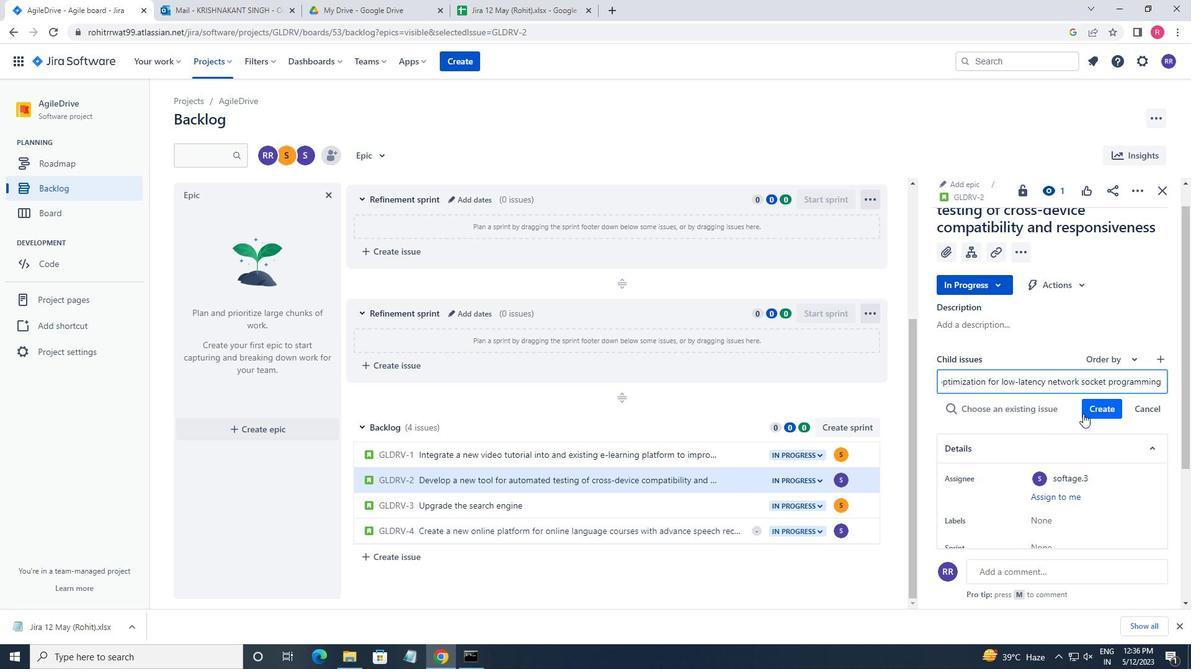 
Action: Mouse pressed left at (1089, 410)
Screenshot: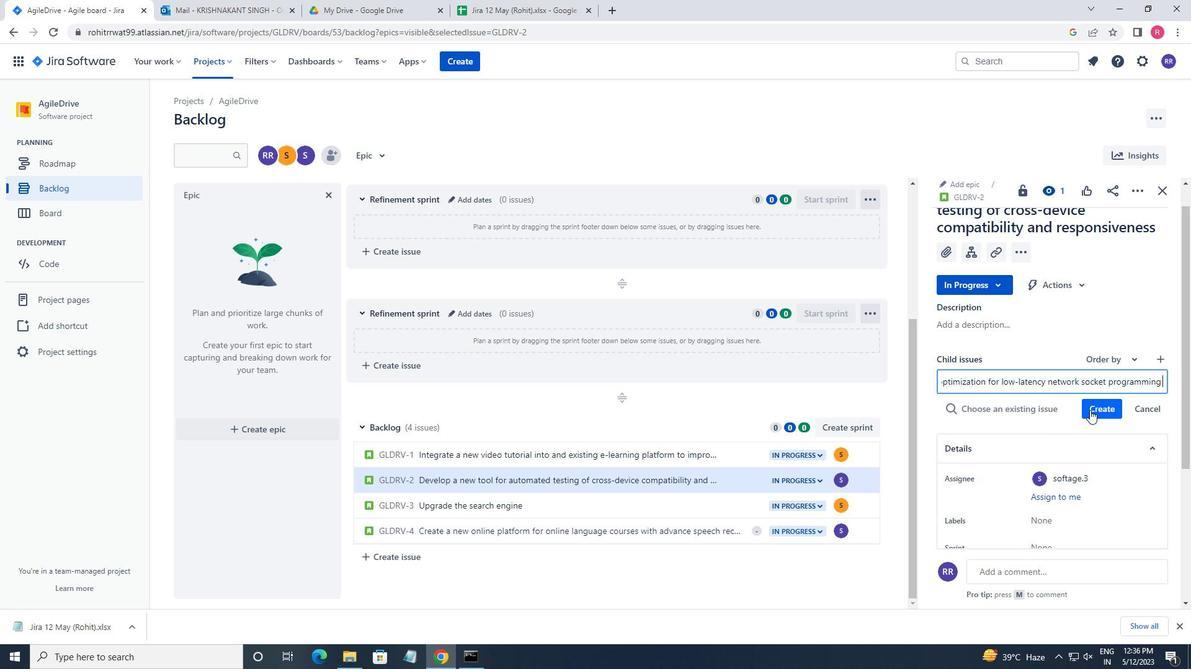 
Action: Mouse moved to (1115, 388)
Screenshot: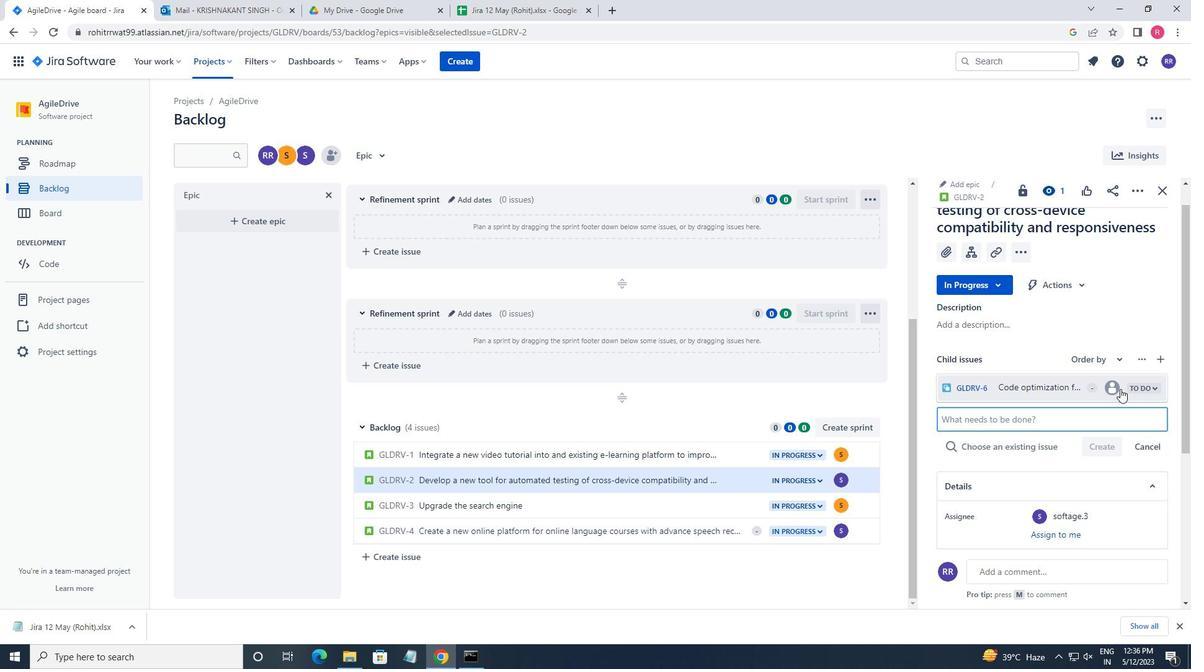 
Action: Mouse pressed left at (1115, 388)
Screenshot: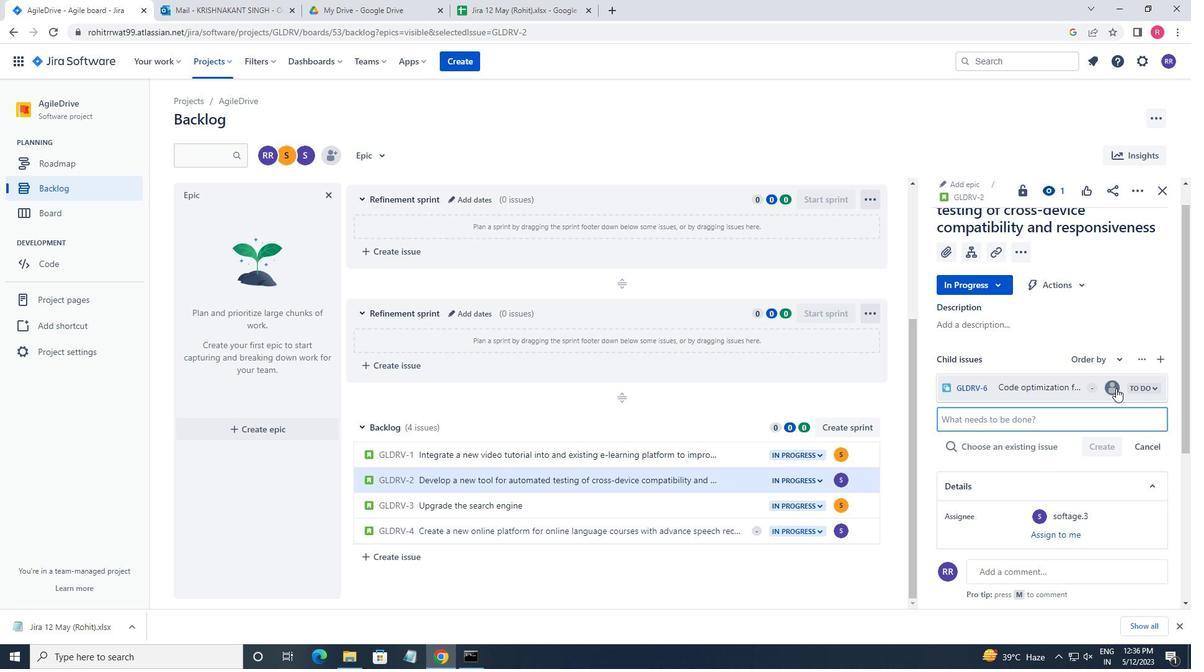 
Action: Mouse moved to (1115, 388)
Screenshot: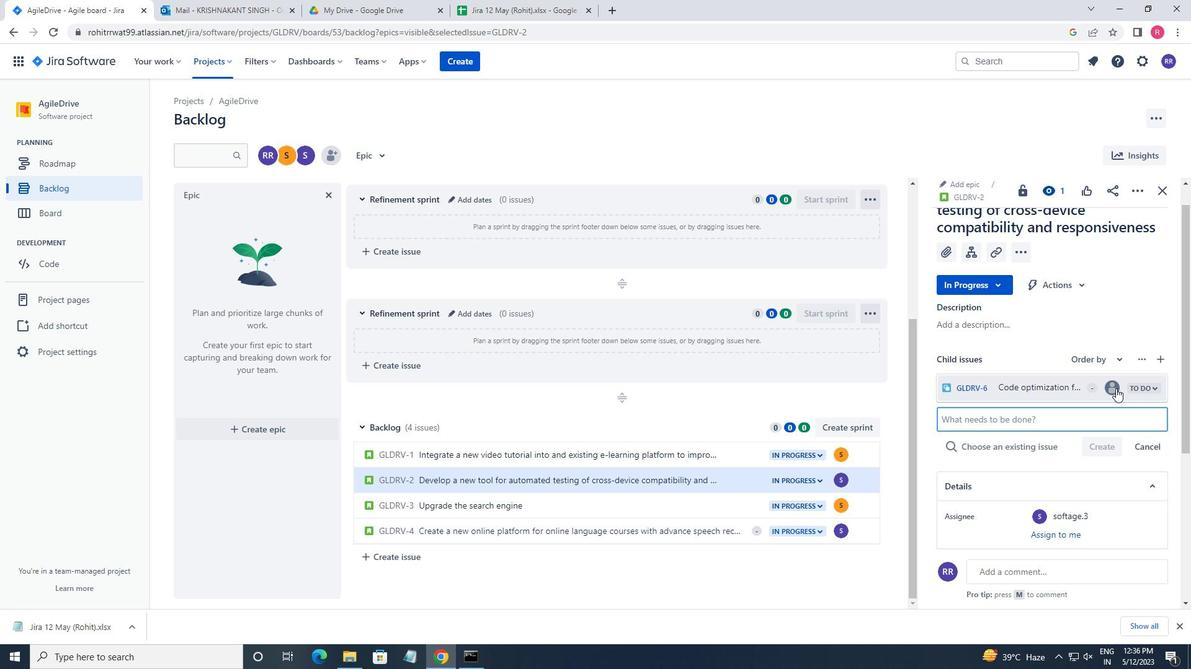 
Action: Key pressed SOFTAGE.3
Screenshot: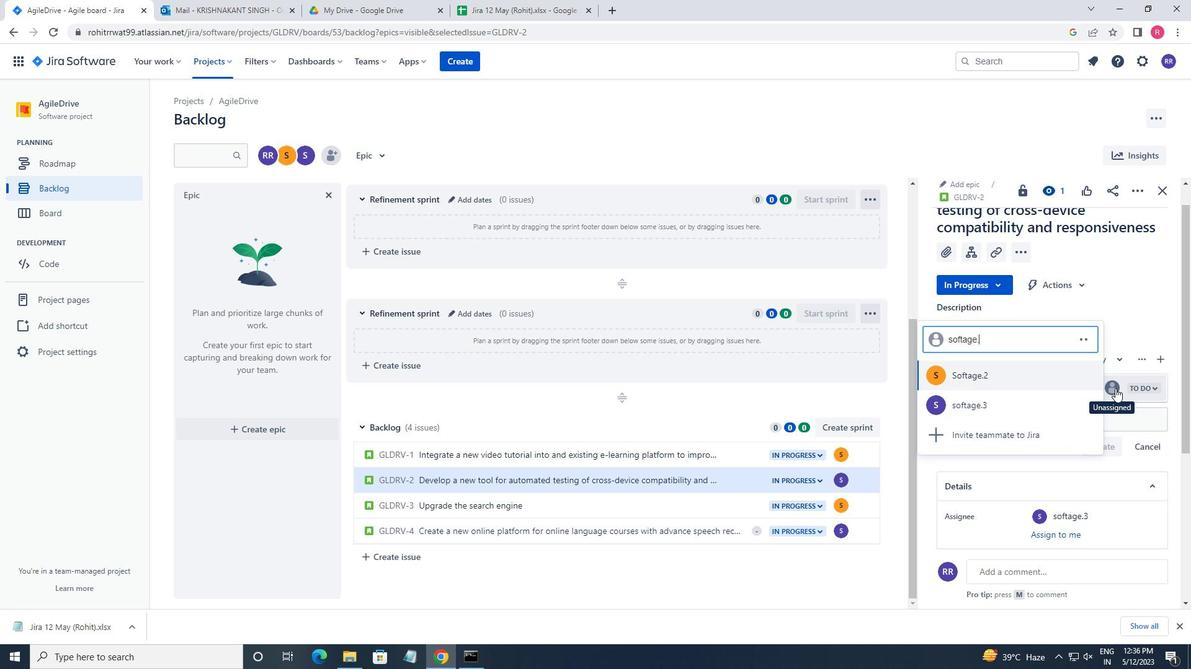 
Action: Mouse moved to (1001, 375)
Screenshot: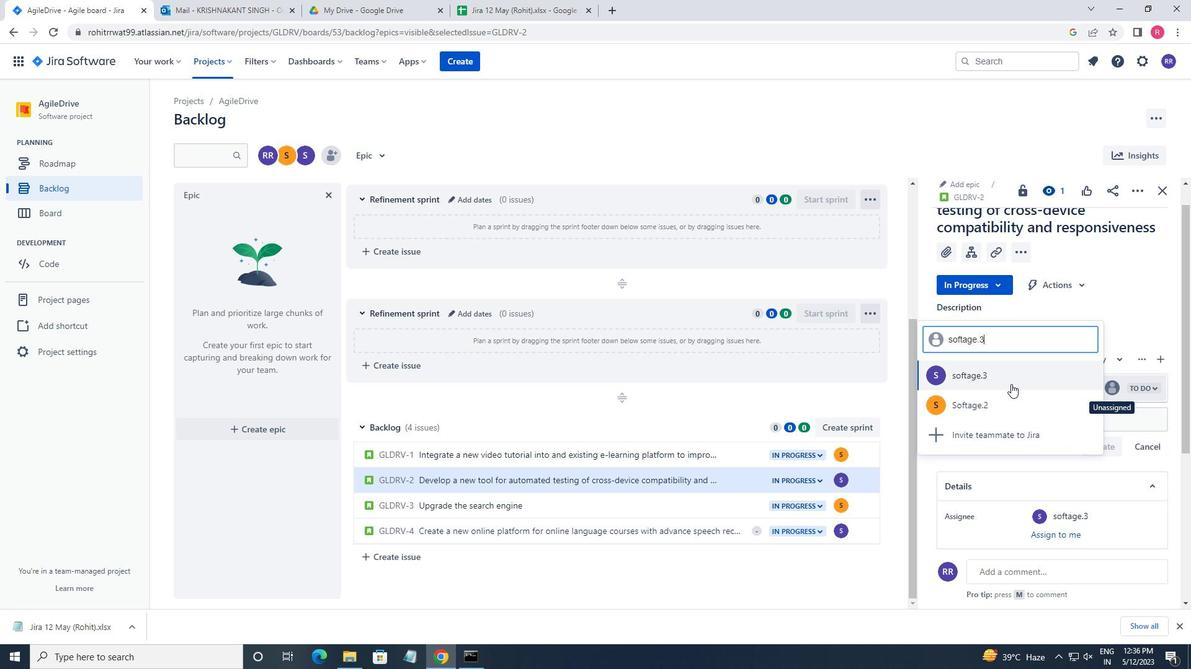 
Action: Mouse pressed left at (1001, 375)
Screenshot: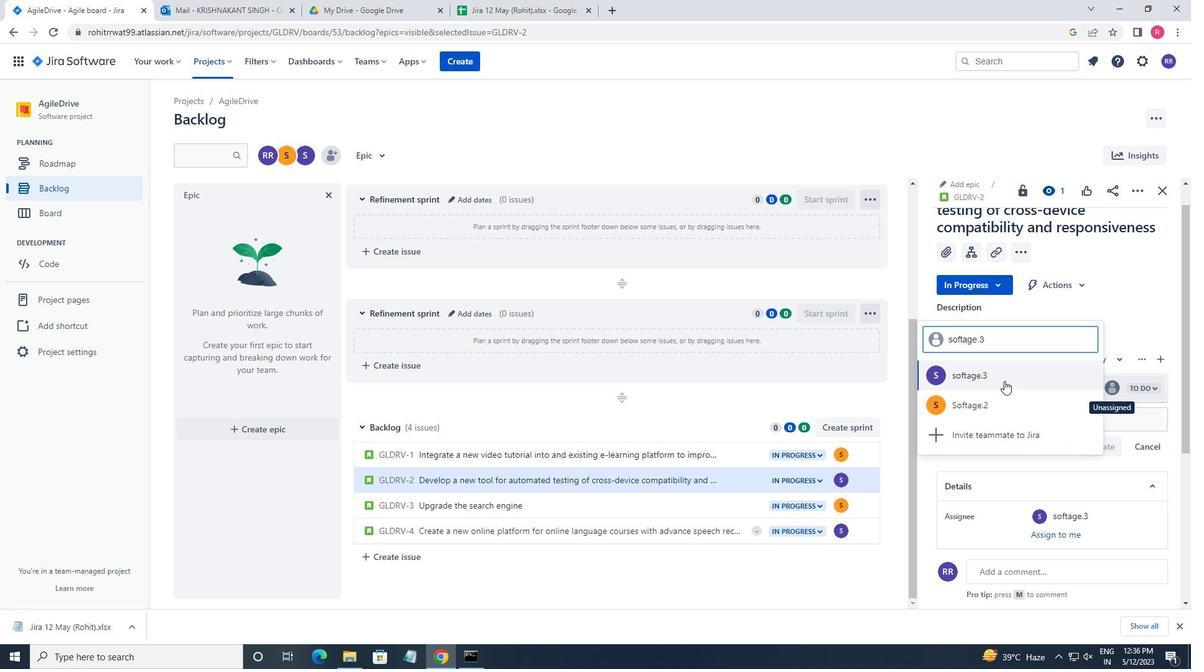 
